 Task: Find connections with filter location Primero de Enero with filter topic #lifecoach with filter profile language German with filter current company HackerRank with filter school MKSSS Cummins College of Engineering for Women with filter industry Footwear Manufacturing with filter service category Social Media Marketing with filter keywords title Secretary
Action: Mouse moved to (561, 70)
Screenshot: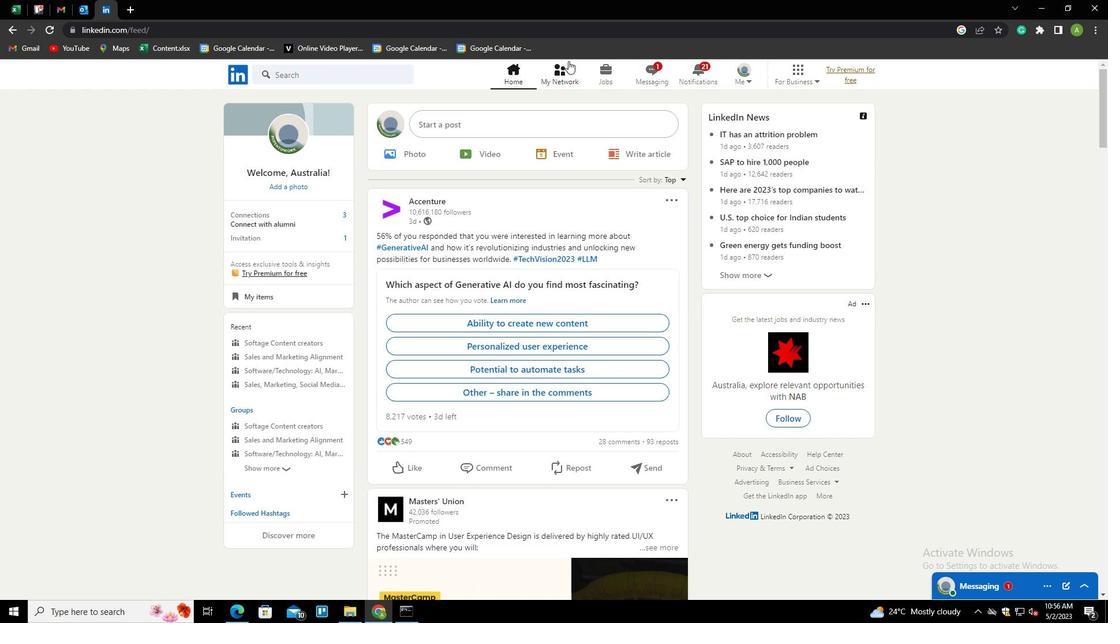 
Action: Mouse pressed left at (561, 70)
Screenshot: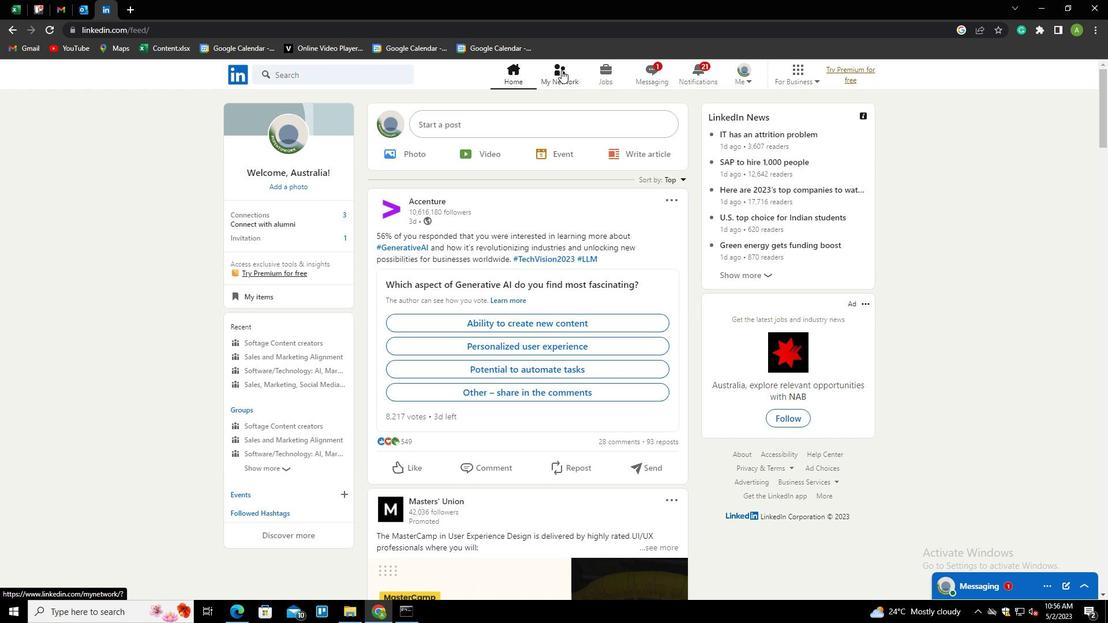 
Action: Mouse moved to (264, 138)
Screenshot: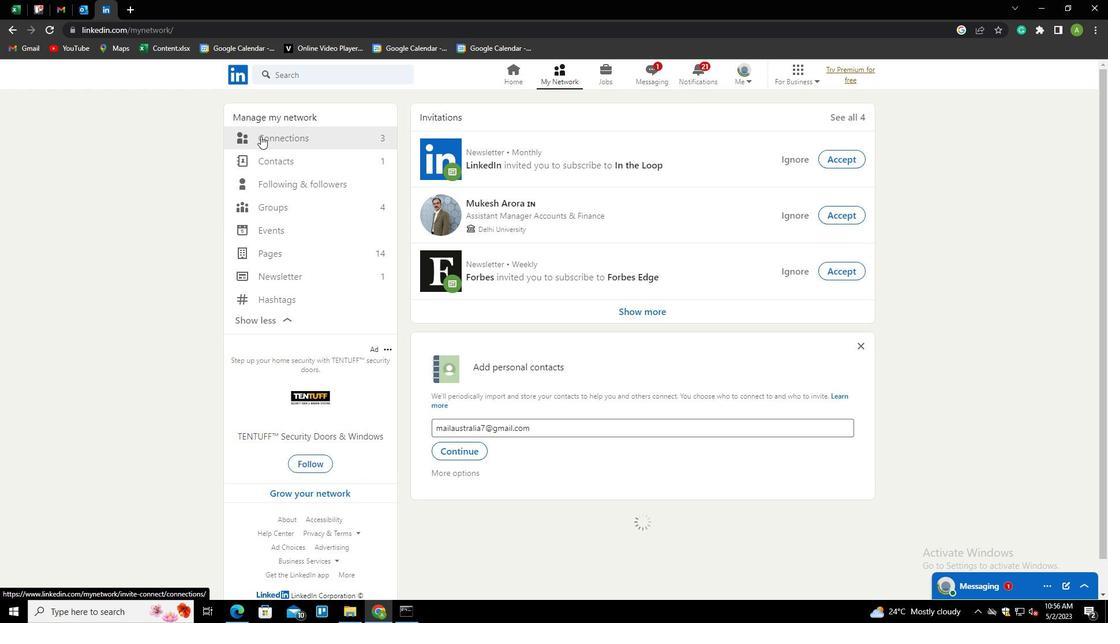 
Action: Mouse pressed left at (264, 138)
Screenshot: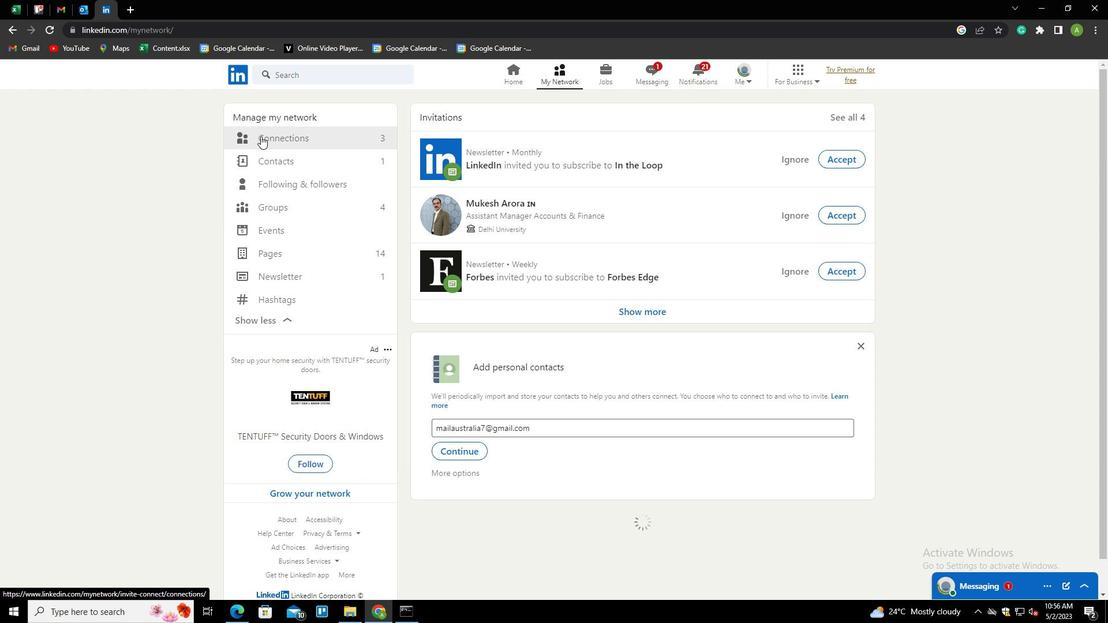
Action: Mouse moved to (621, 139)
Screenshot: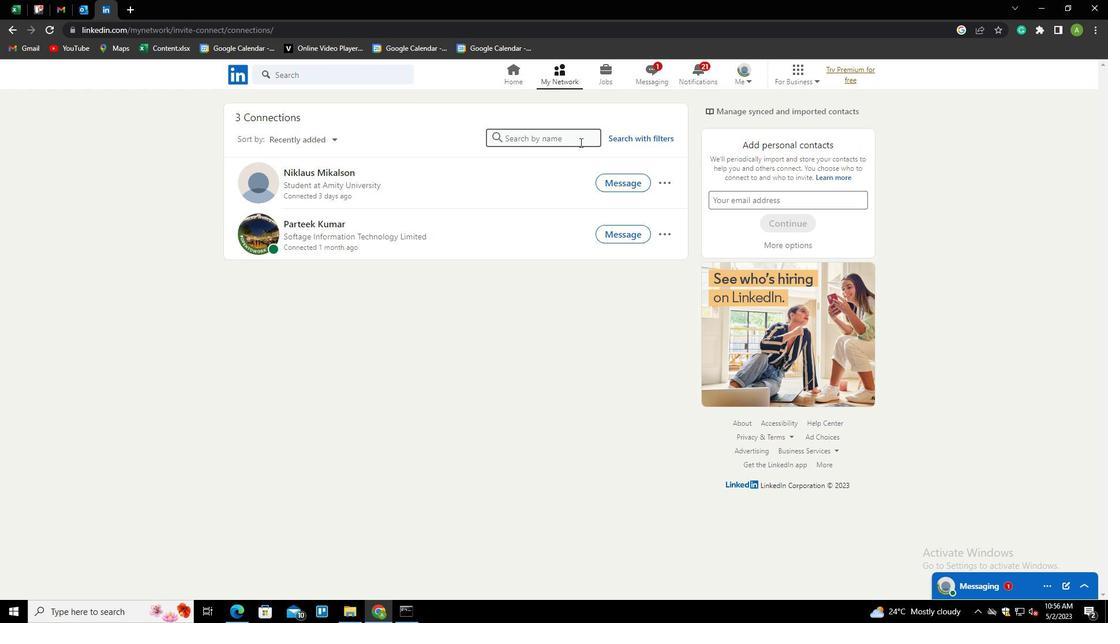 
Action: Mouse pressed left at (621, 139)
Screenshot: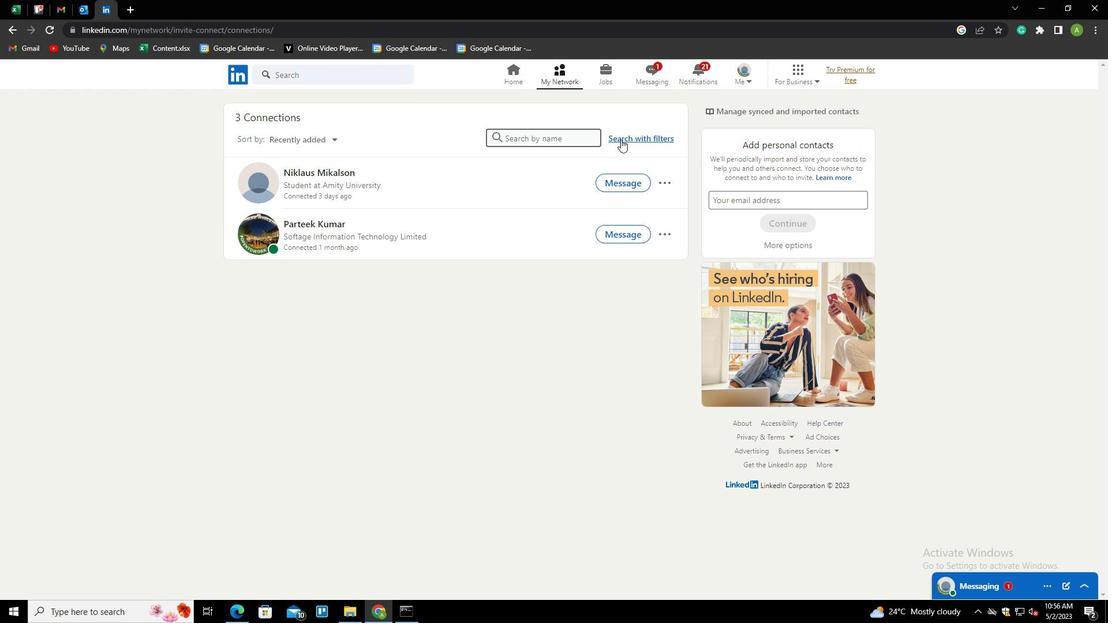 
Action: Mouse moved to (590, 104)
Screenshot: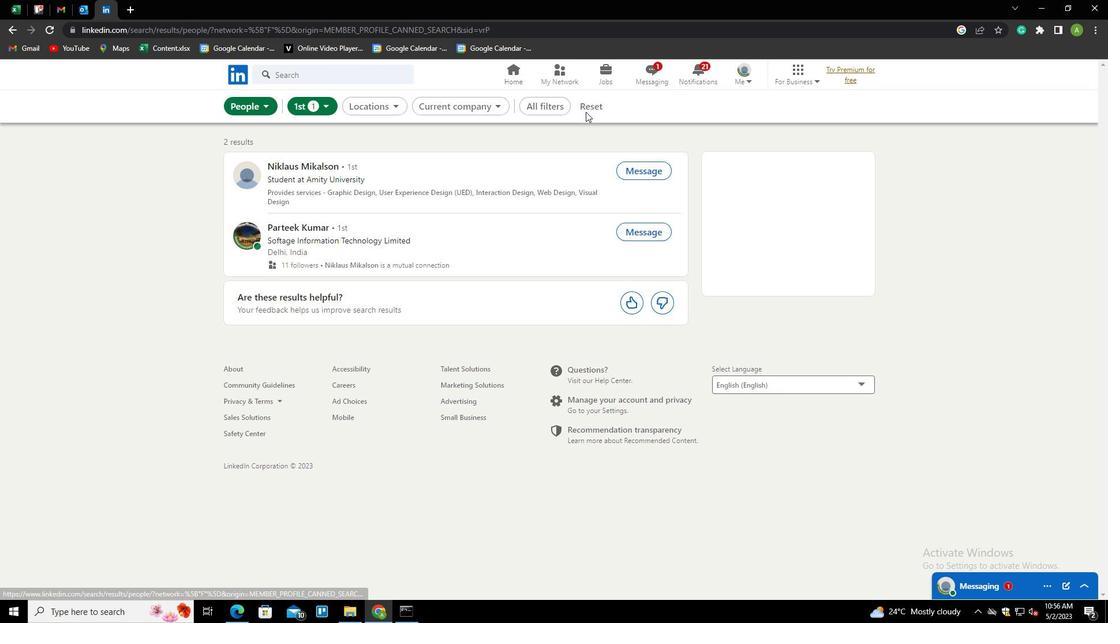 
Action: Mouse pressed left at (590, 104)
Screenshot: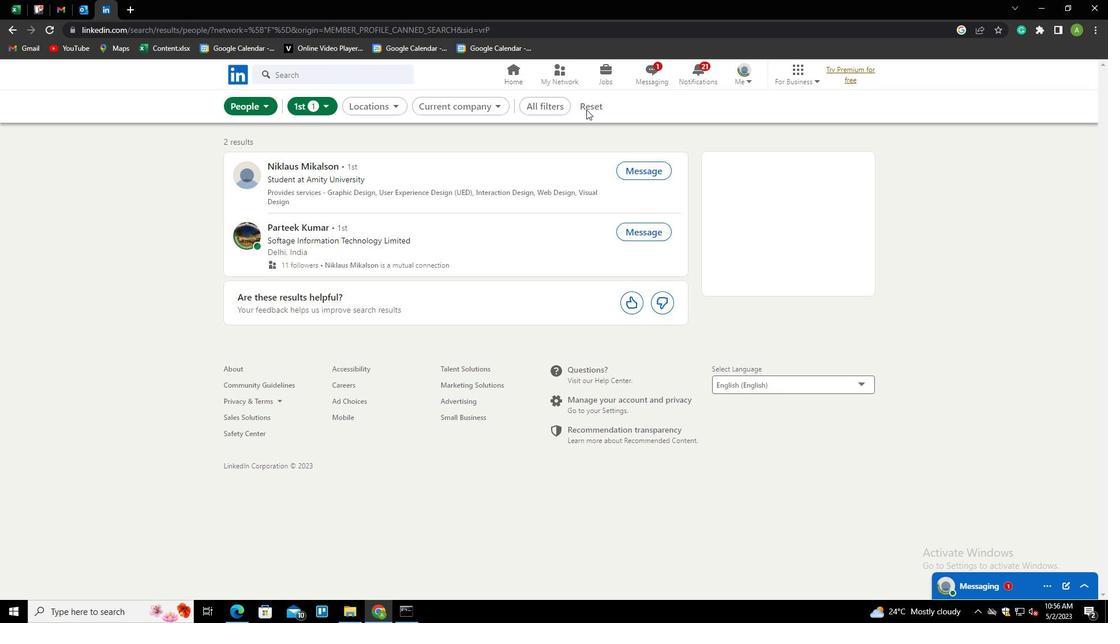 
Action: Mouse moved to (569, 105)
Screenshot: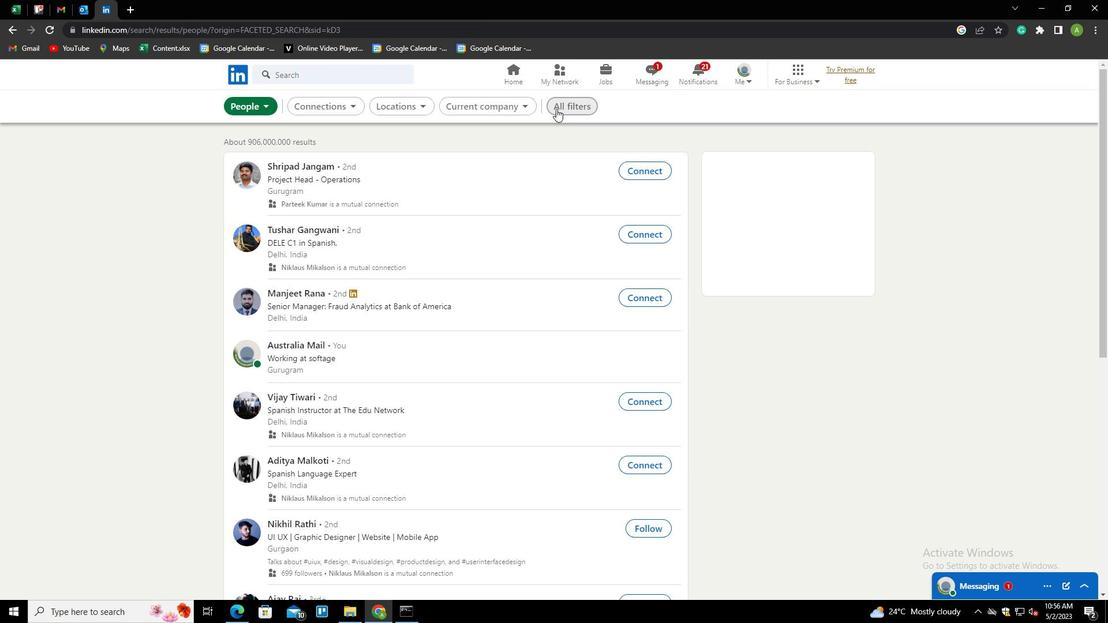 
Action: Mouse pressed left at (569, 105)
Screenshot: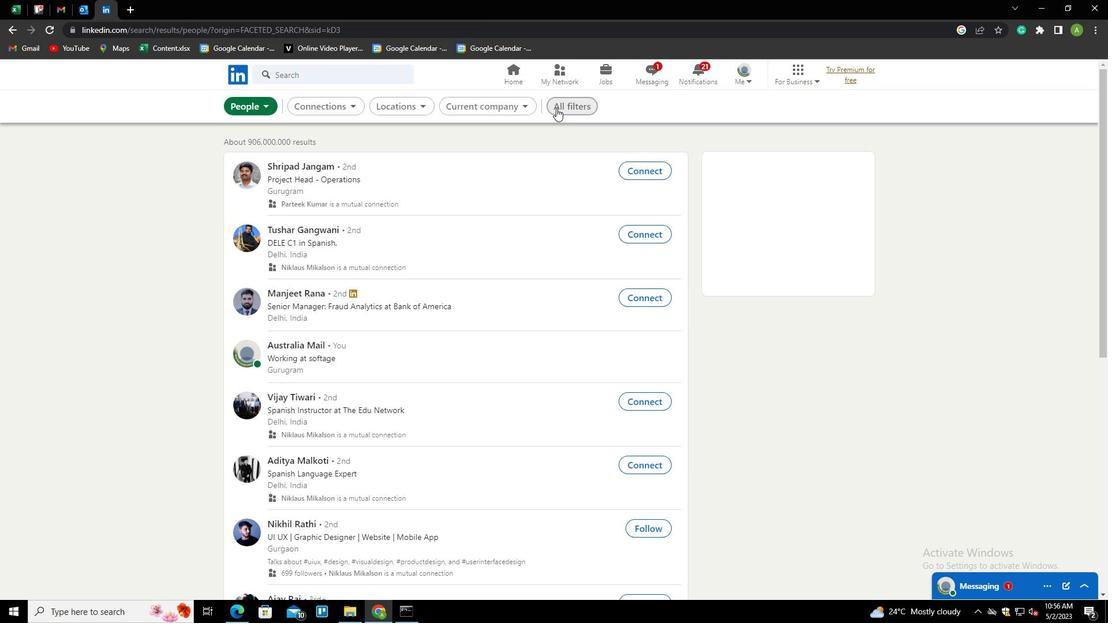 
Action: Mouse moved to (984, 308)
Screenshot: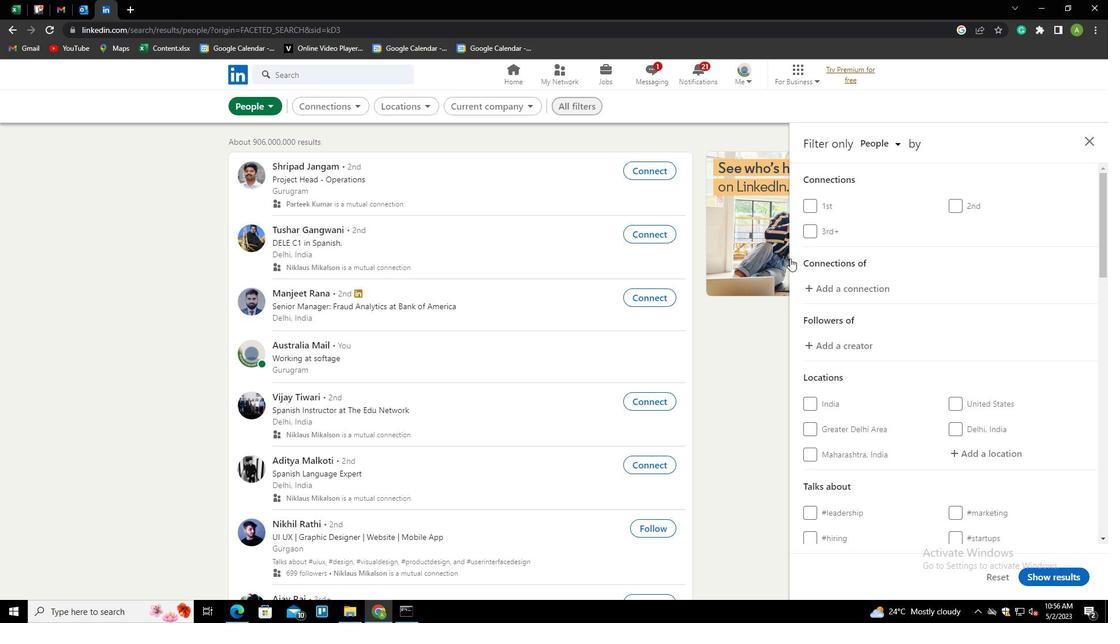 
Action: Mouse scrolled (984, 307) with delta (0, 0)
Screenshot: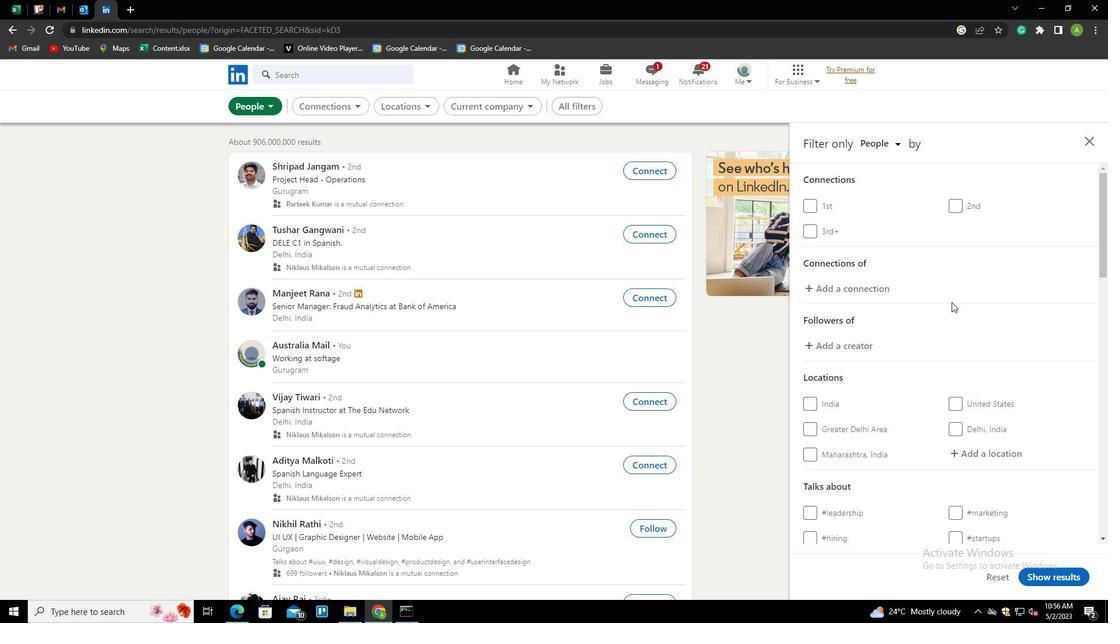 
Action: Mouse moved to (984, 308)
Screenshot: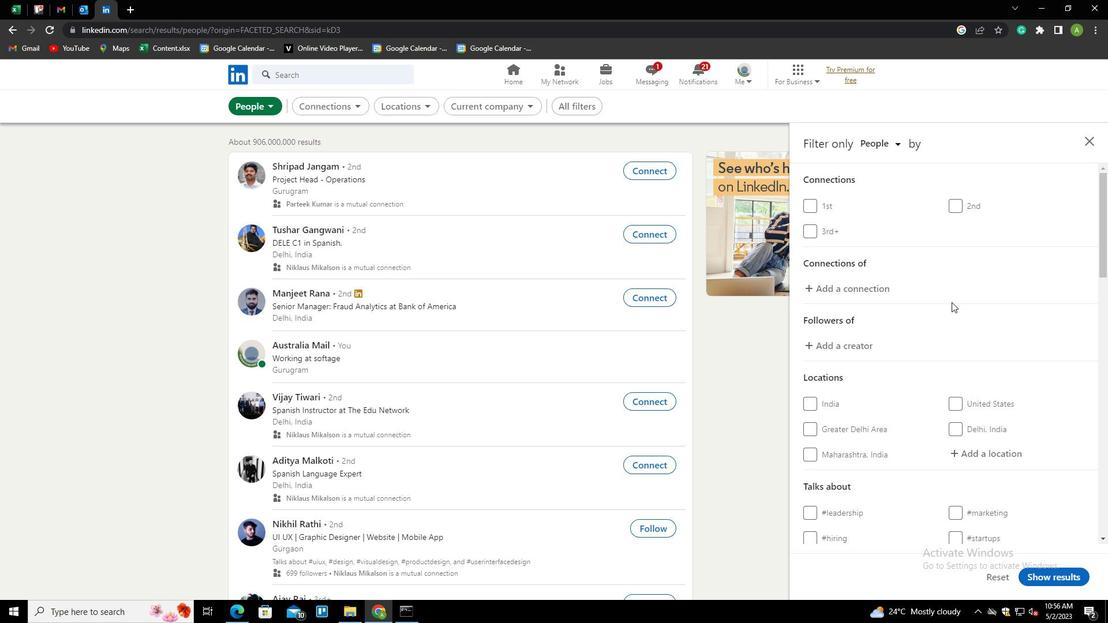 
Action: Mouse scrolled (984, 307) with delta (0, 0)
Screenshot: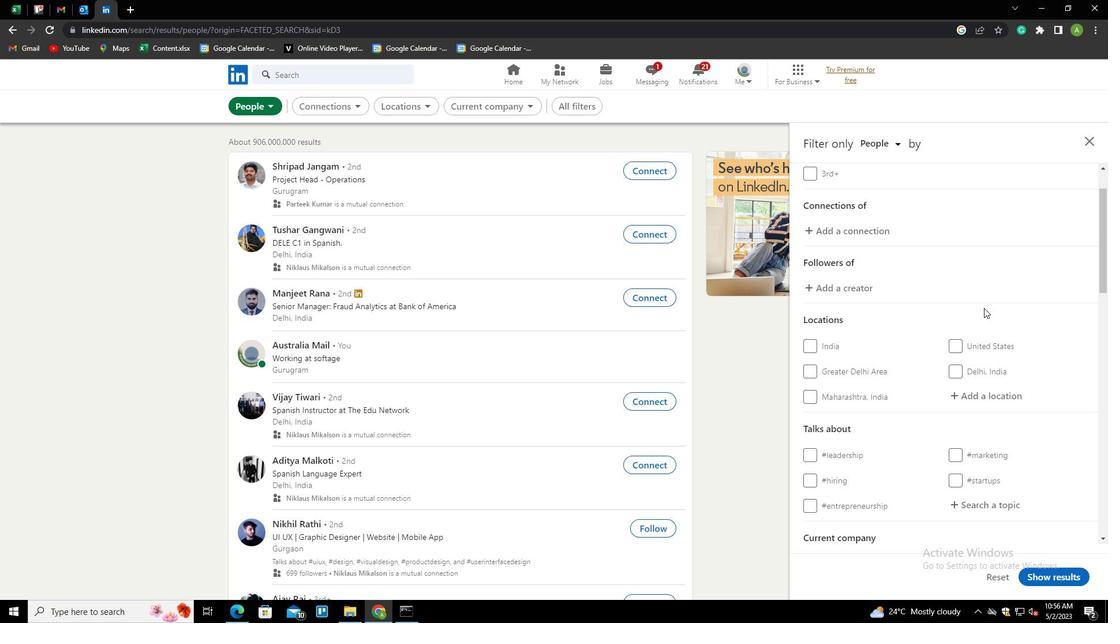 
Action: Mouse moved to (977, 343)
Screenshot: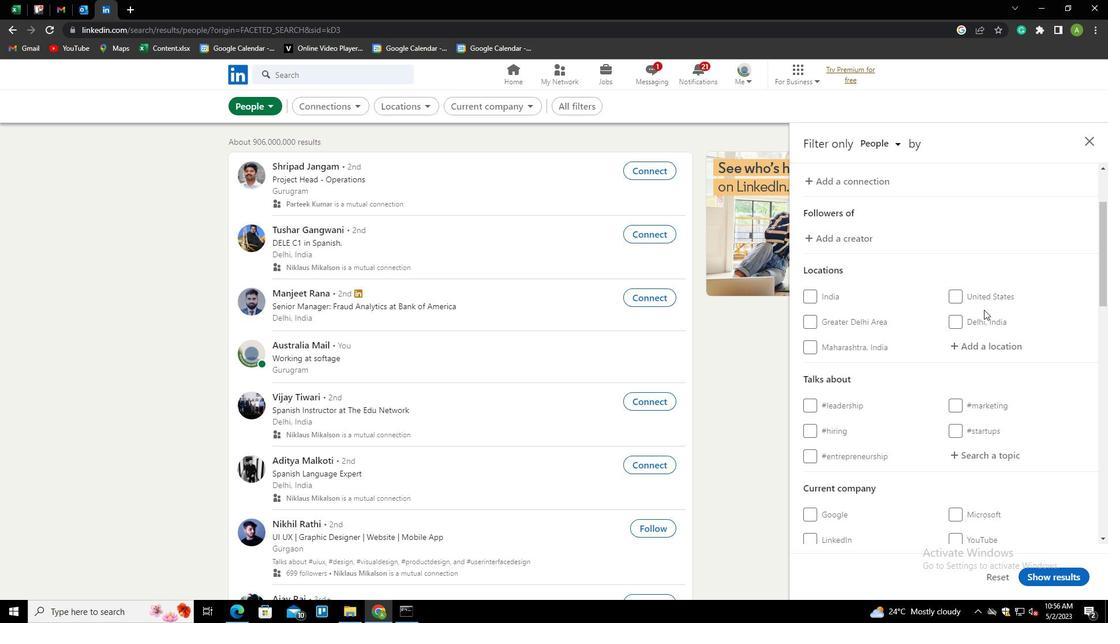 
Action: Mouse pressed left at (977, 343)
Screenshot: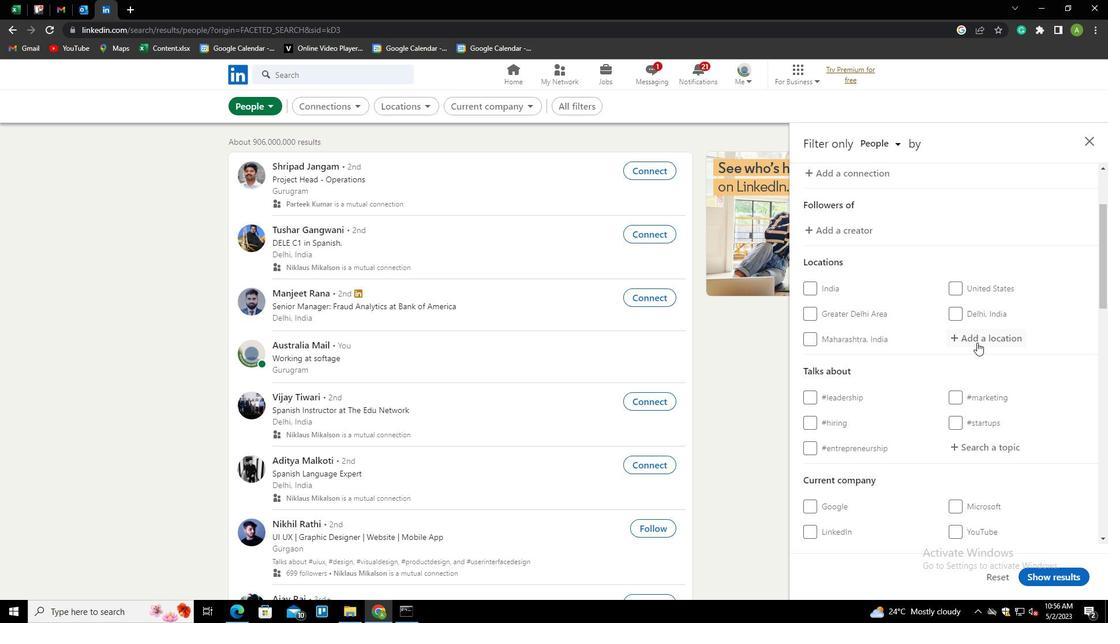 
Action: Mouse moved to (985, 339)
Screenshot: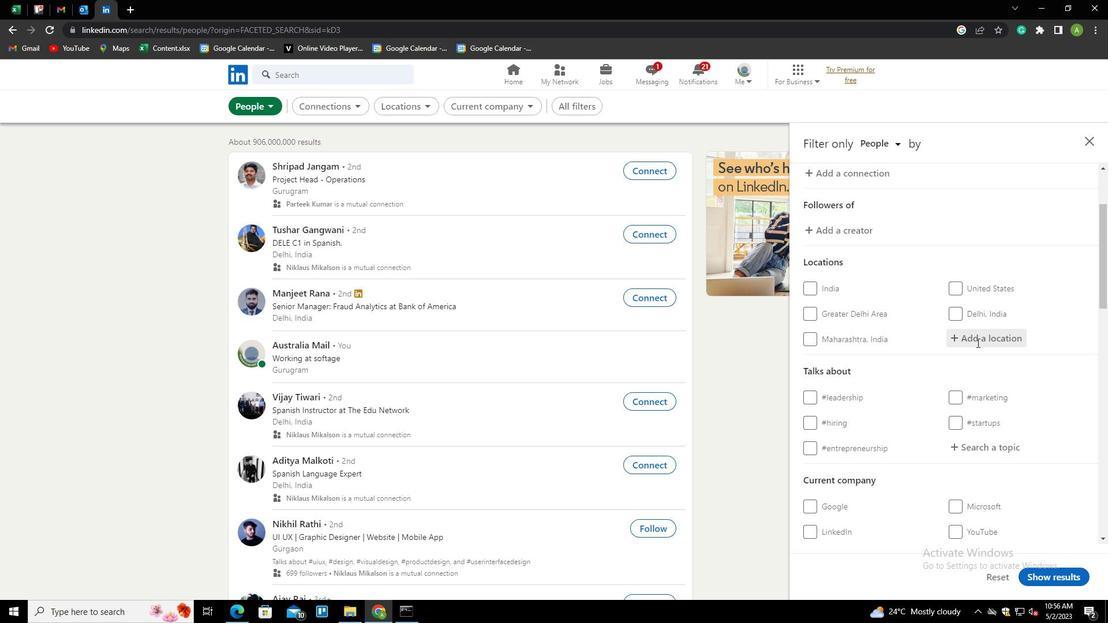 
Action: Mouse pressed left at (985, 339)
Screenshot: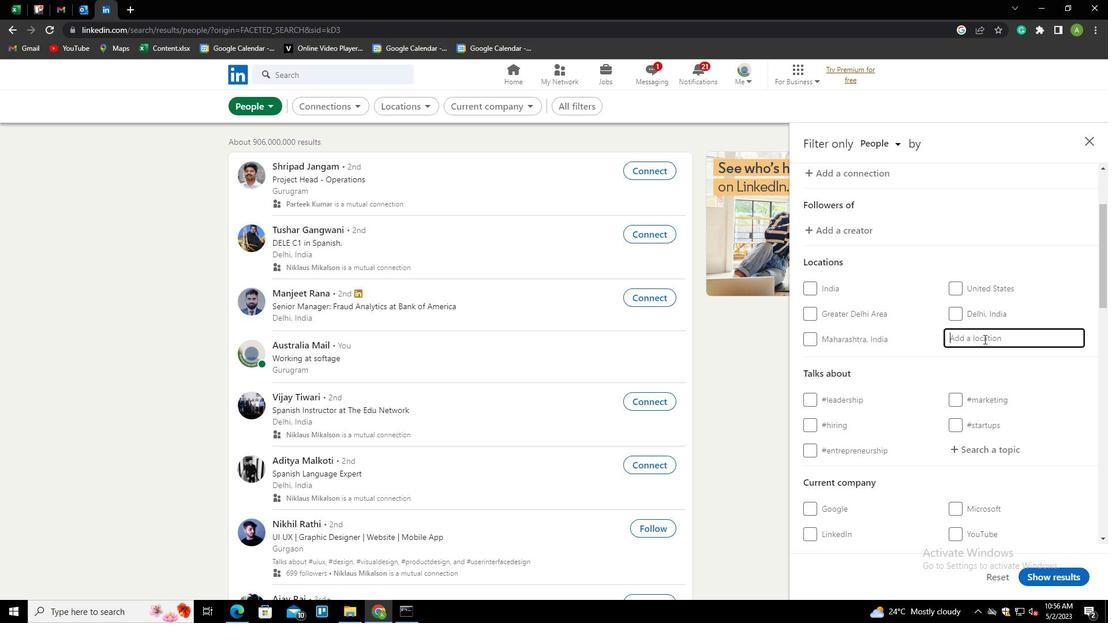 
Action: Key pressed <Key.shift>PRIMERIO<Key.backspace><Key.backspace>O<Key.down><Key.enter>
Screenshot: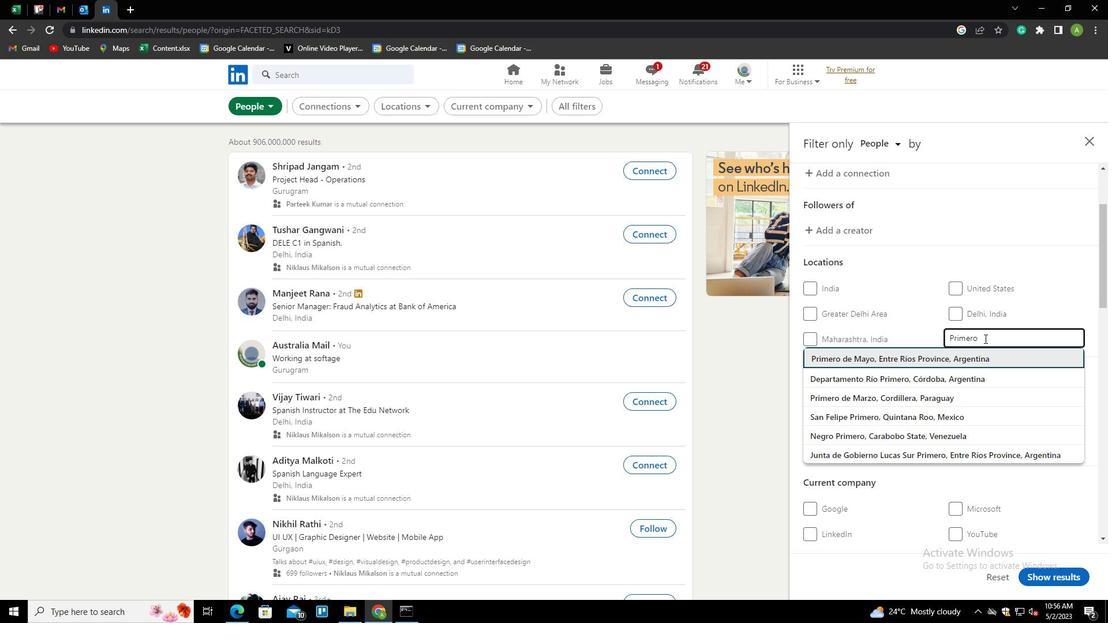 
Action: Mouse scrolled (985, 338) with delta (0, 0)
Screenshot: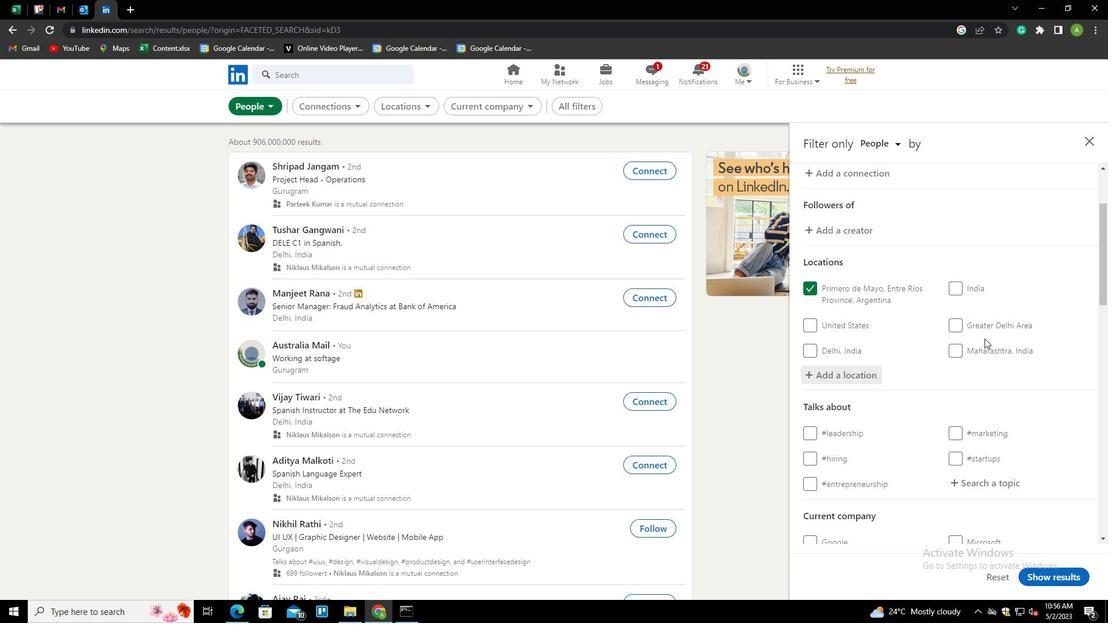 
Action: Mouse scrolled (985, 338) with delta (0, 0)
Screenshot: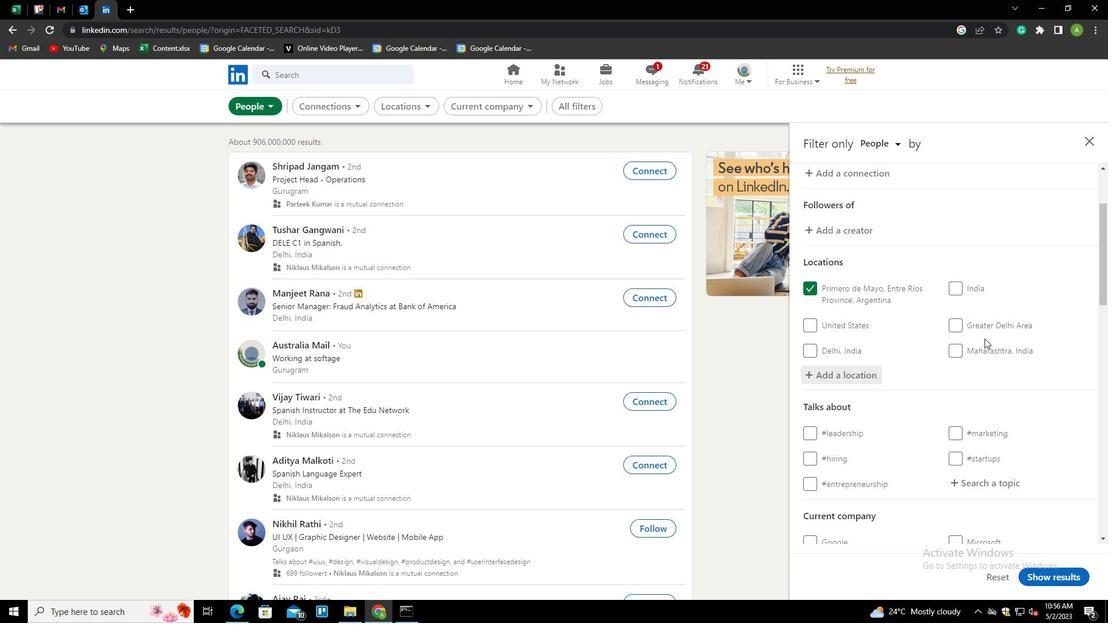 
Action: Mouse scrolled (985, 338) with delta (0, 0)
Screenshot: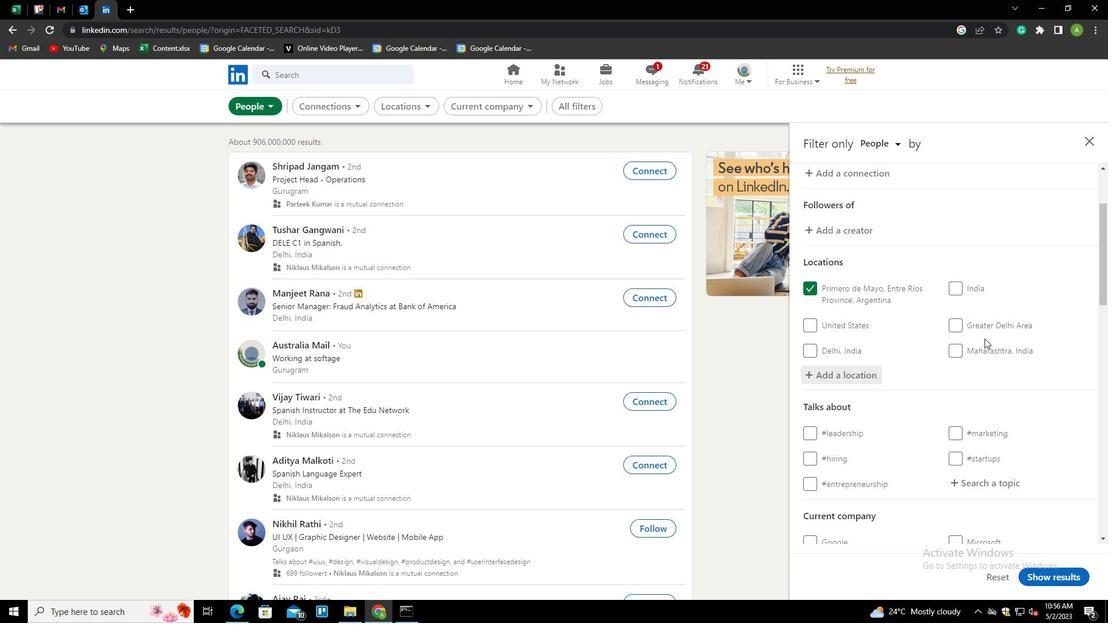
Action: Mouse scrolled (985, 338) with delta (0, 0)
Screenshot: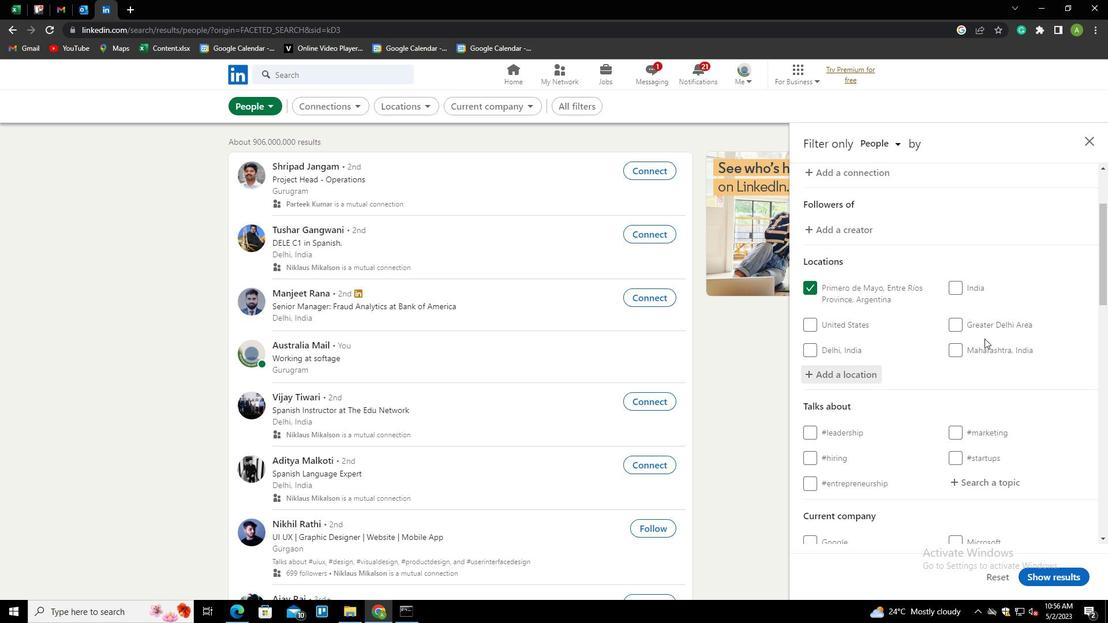 
Action: Mouse moved to (978, 241)
Screenshot: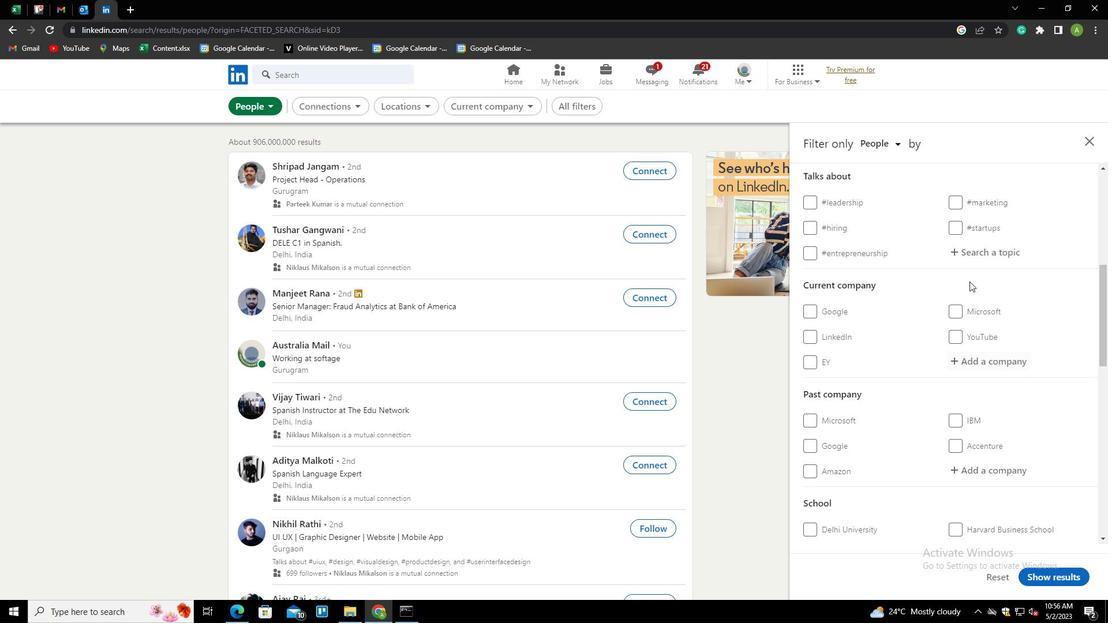 
Action: Mouse pressed left at (978, 241)
Screenshot: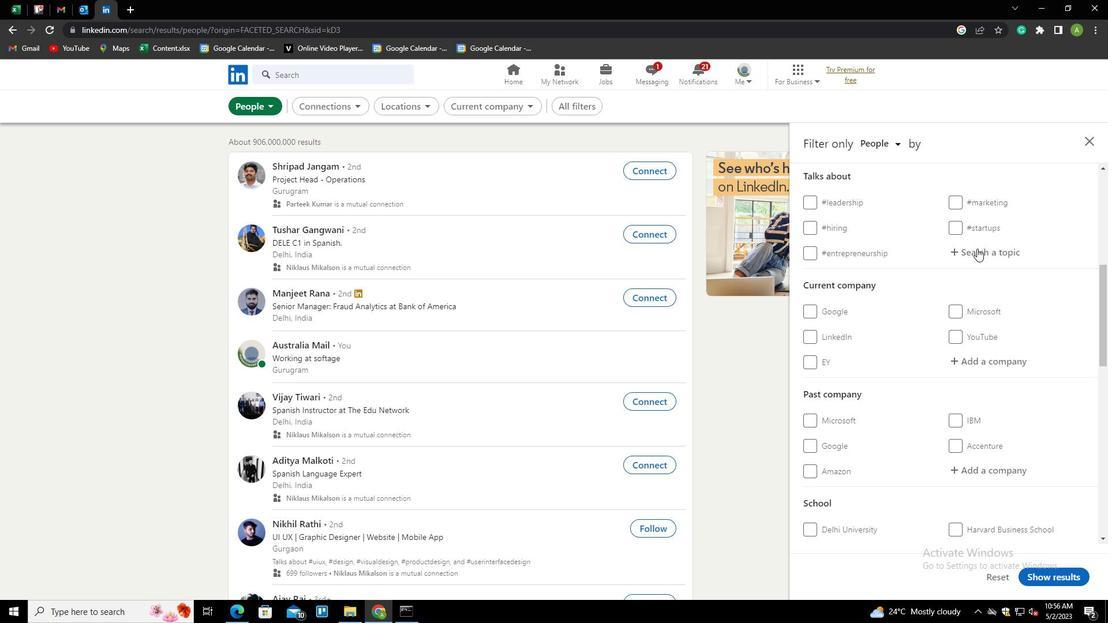 
Action: Mouse moved to (978, 250)
Screenshot: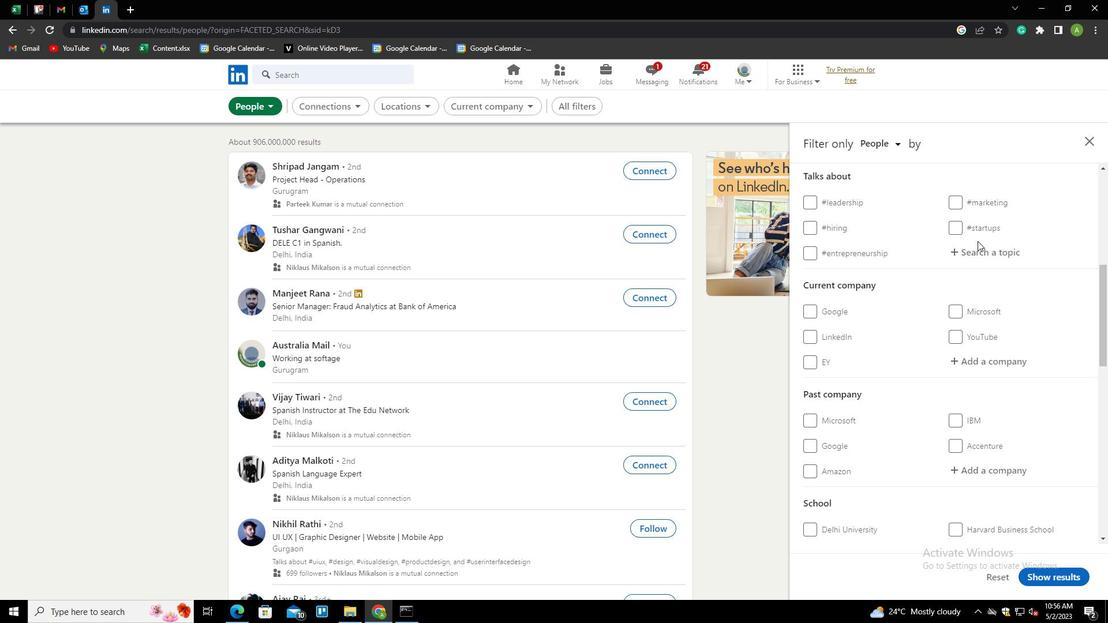 
Action: Mouse pressed left at (978, 250)
Screenshot: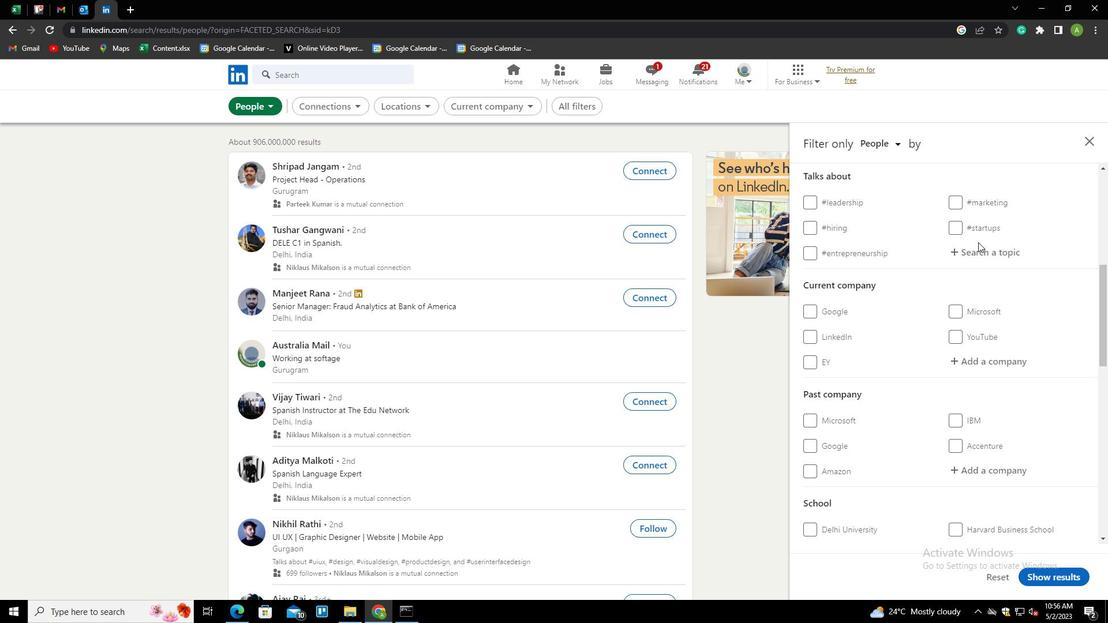 
Action: Key pressed LIFECOACH<Key.down><Key.enter>
Screenshot: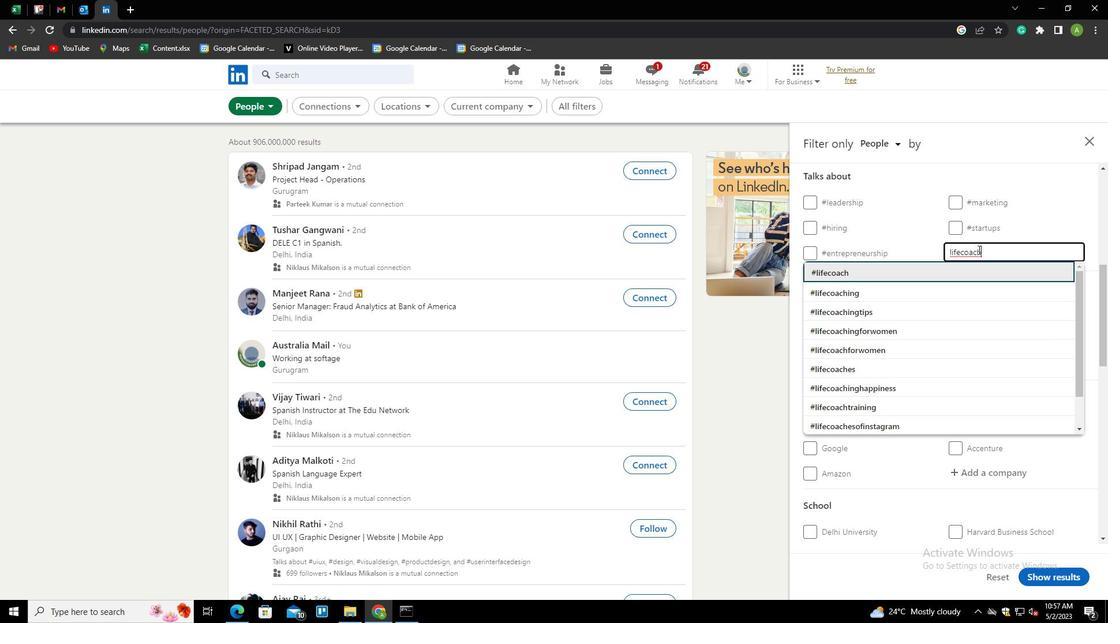 
Action: Mouse scrolled (978, 249) with delta (0, 0)
Screenshot: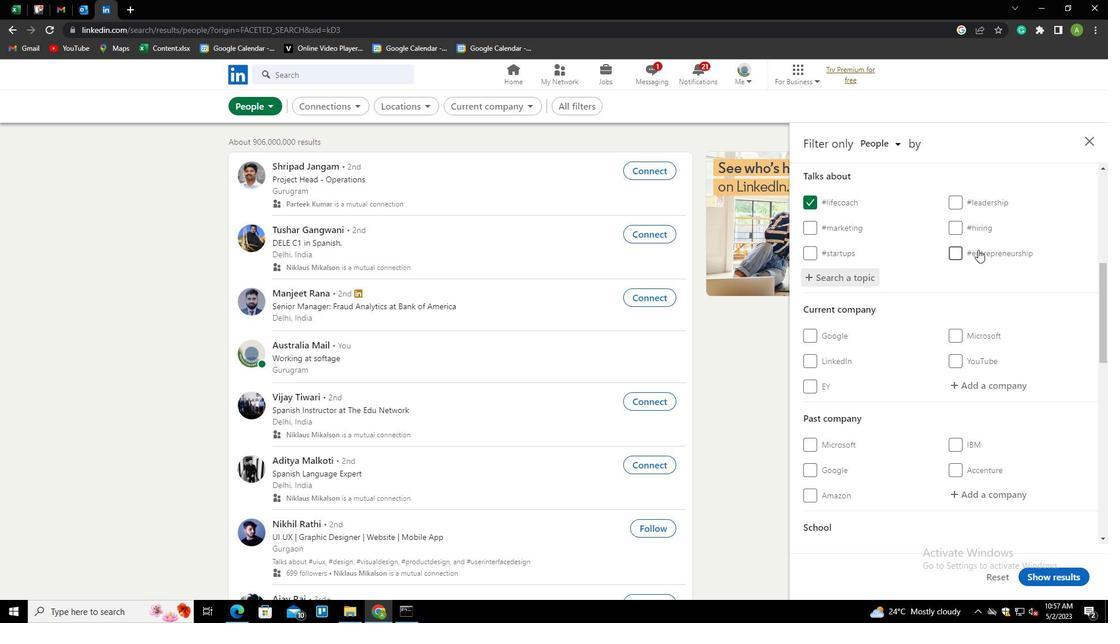 
Action: Mouse scrolled (978, 249) with delta (0, 0)
Screenshot: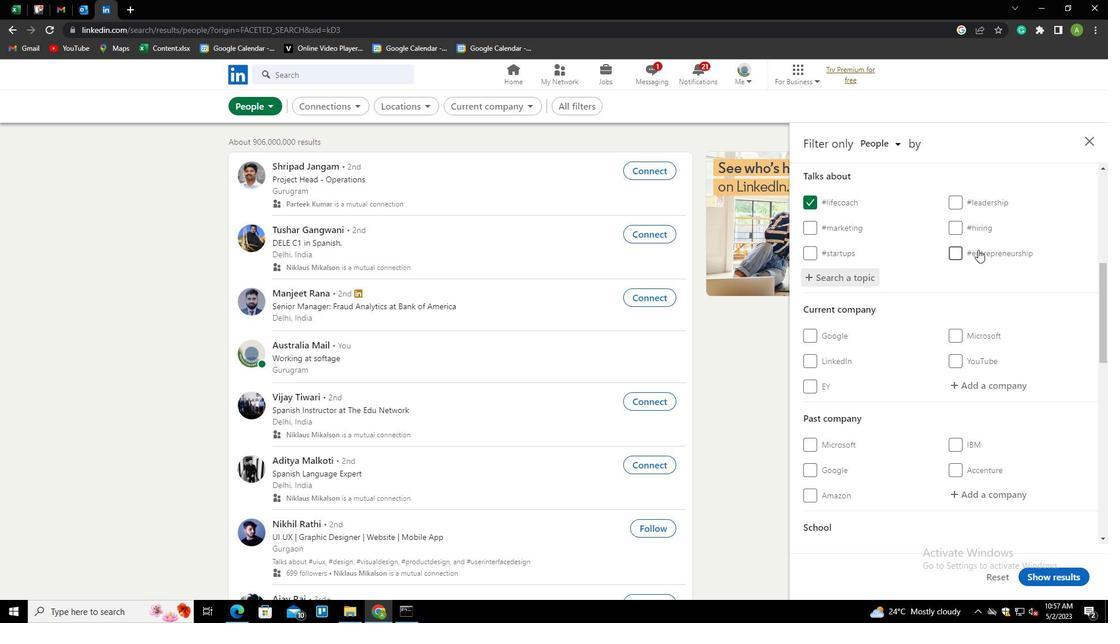 
Action: Mouse scrolled (978, 249) with delta (0, 0)
Screenshot: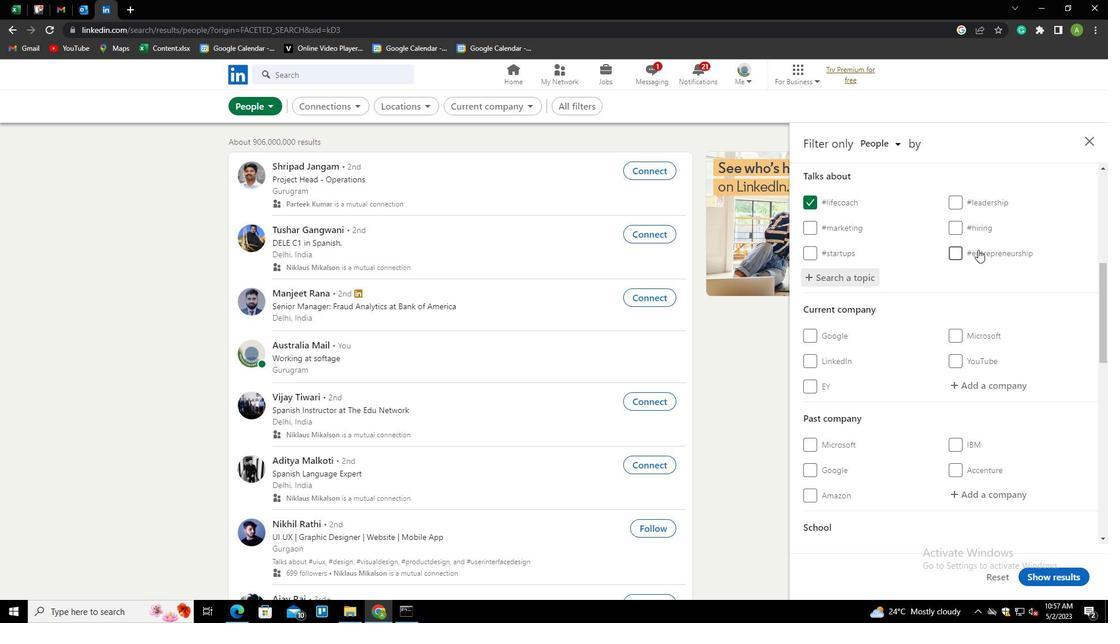 
Action: Mouse scrolled (978, 249) with delta (0, 0)
Screenshot: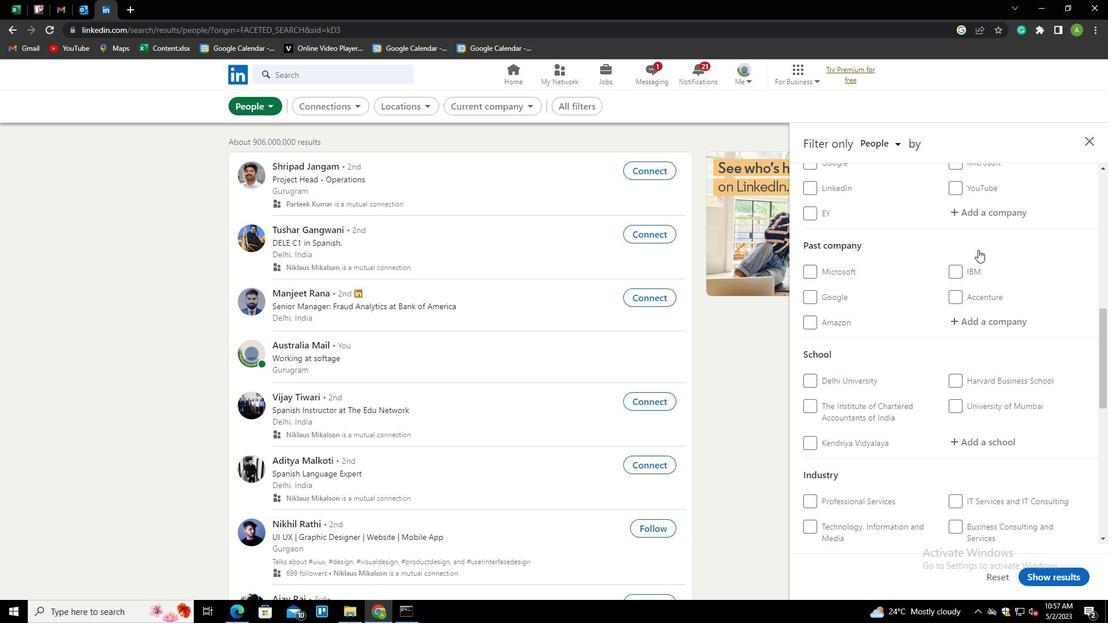 
Action: Mouse scrolled (978, 249) with delta (0, 0)
Screenshot: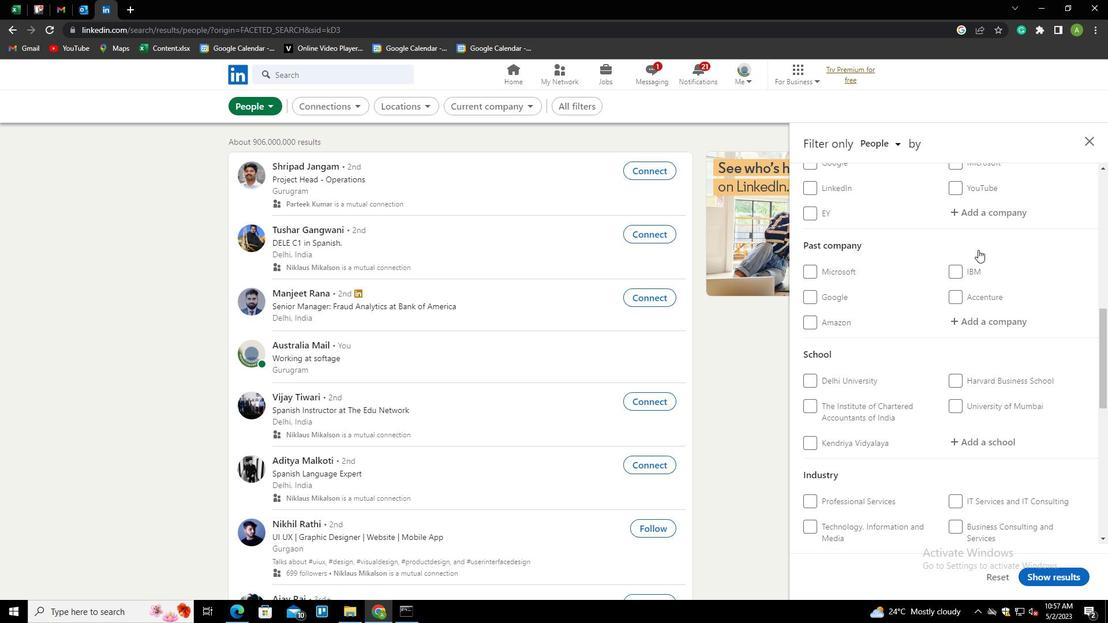 
Action: Mouse scrolled (978, 249) with delta (0, 0)
Screenshot: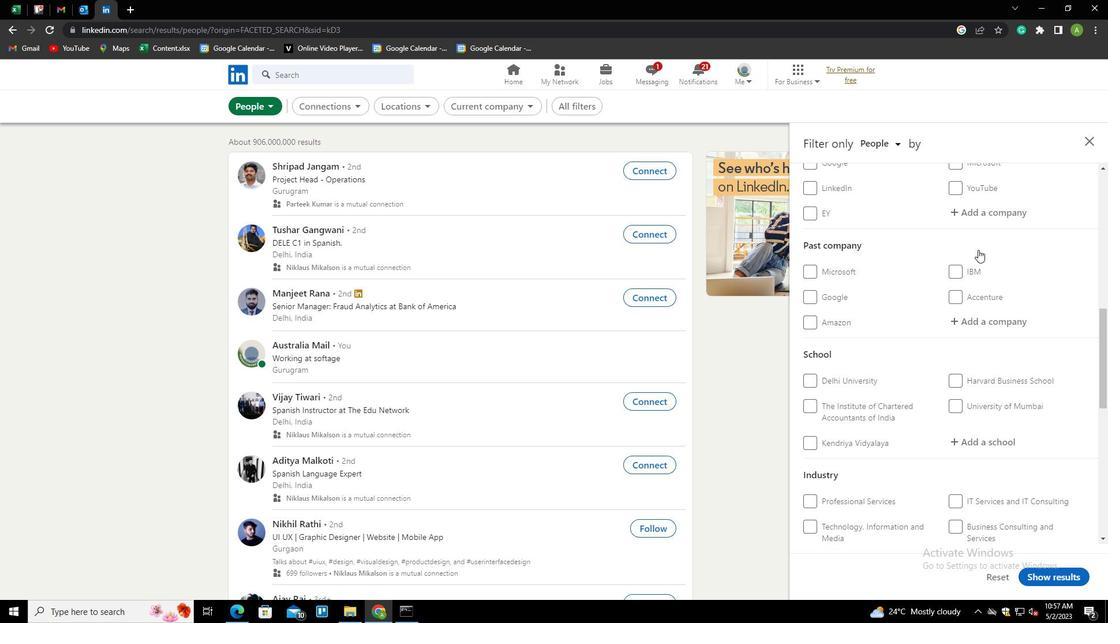 
Action: Mouse scrolled (978, 249) with delta (0, 0)
Screenshot: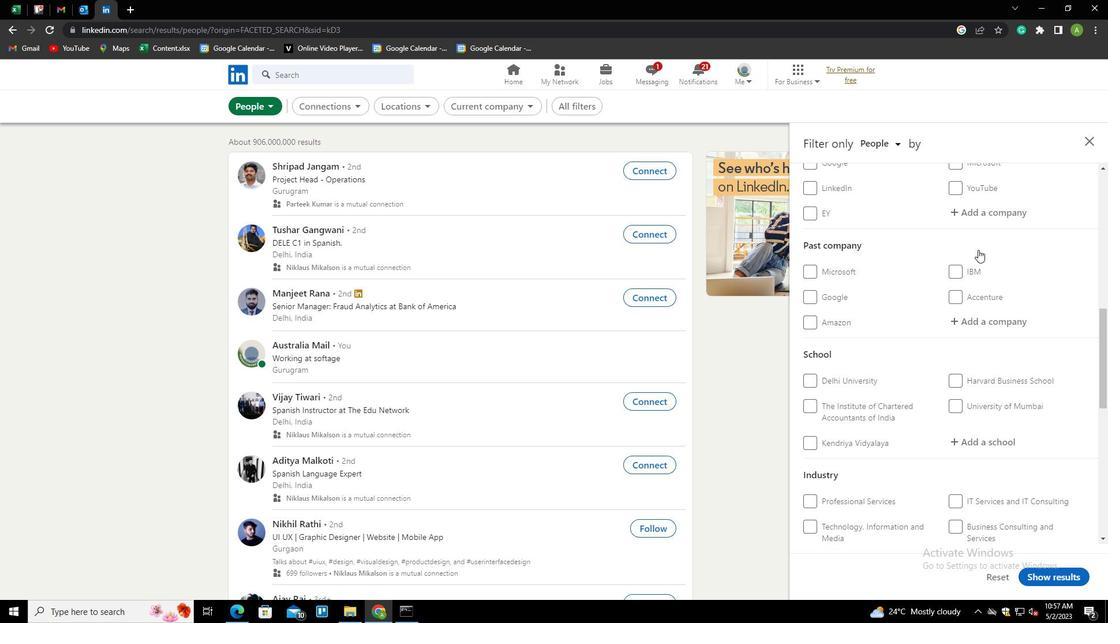 
Action: Mouse scrolled (978, 249) with delta (0, 0)
Screenshot: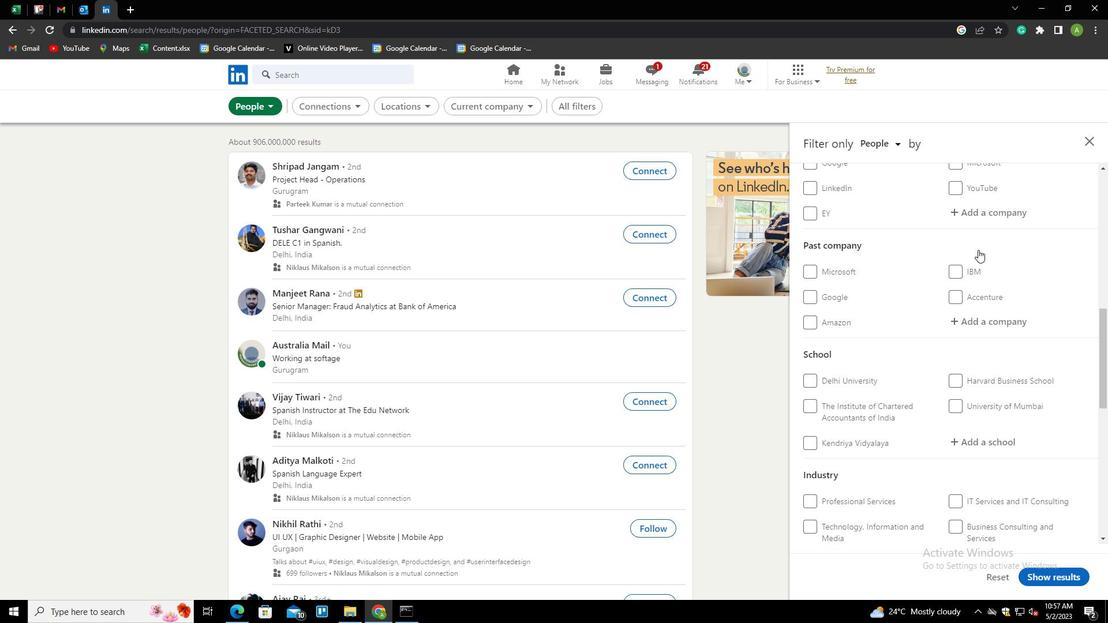 
Action: Mouse moved to (831, 399)
Screenshot: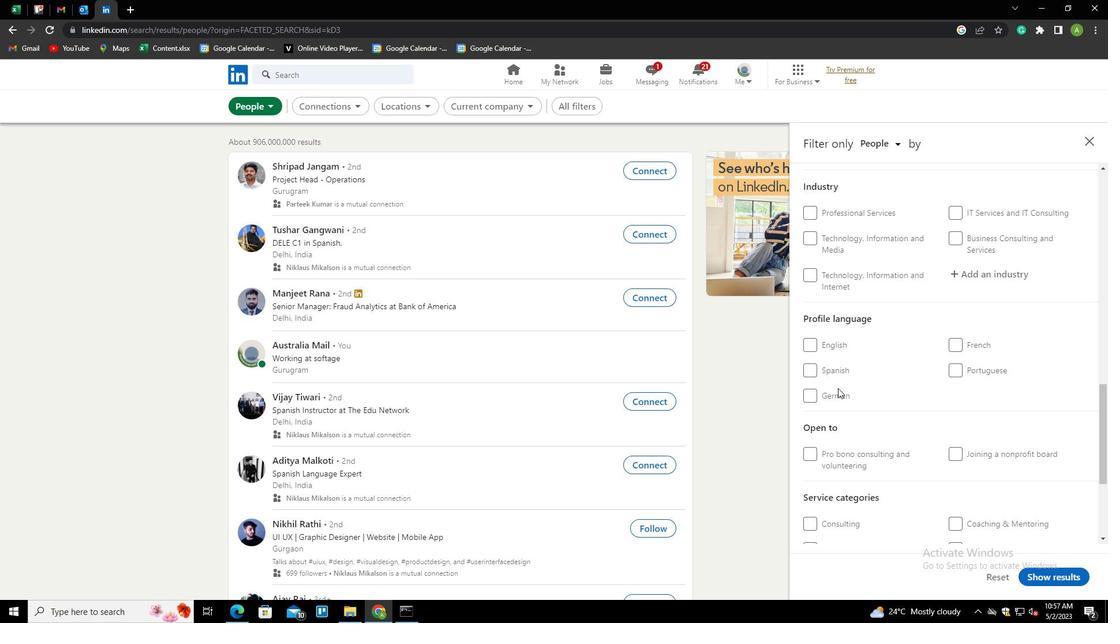 
Action: Mouse pressed left at (831, 399)
Screenshot: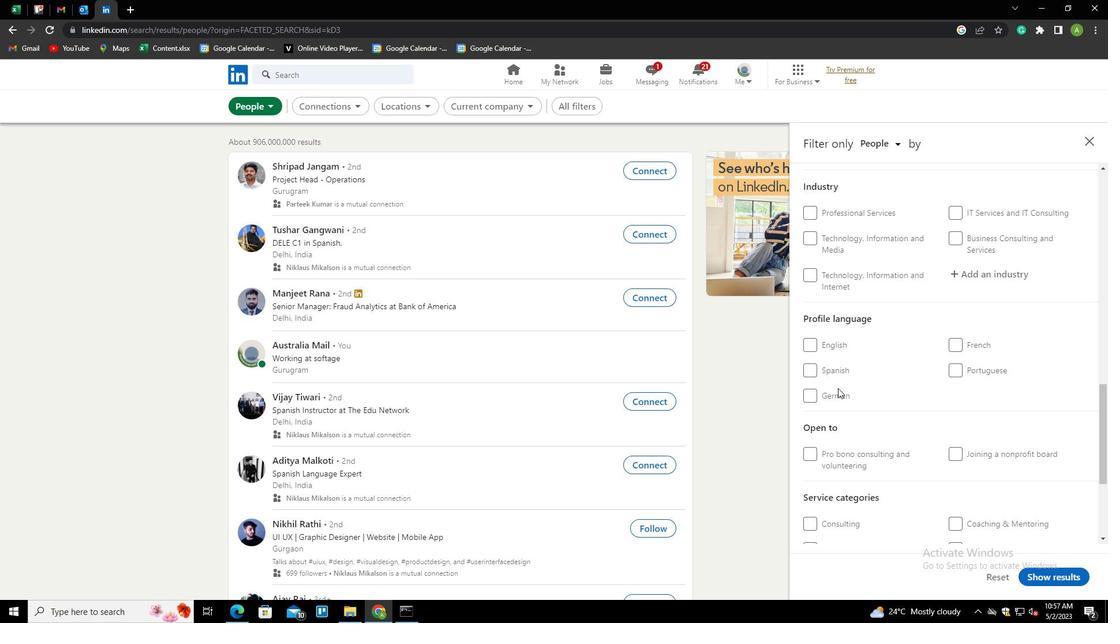 
Action: Mouse moved to (1028, 379)
Screenshot: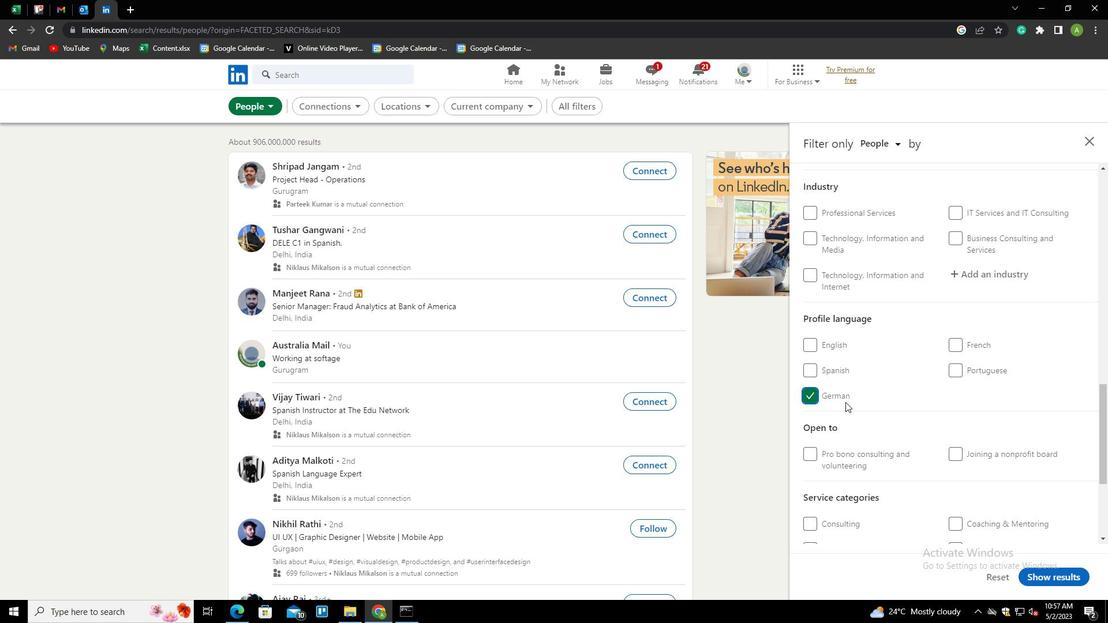 
Action: Mouse scrolled (1028, 380) with delta (0, 0)
Screenshot: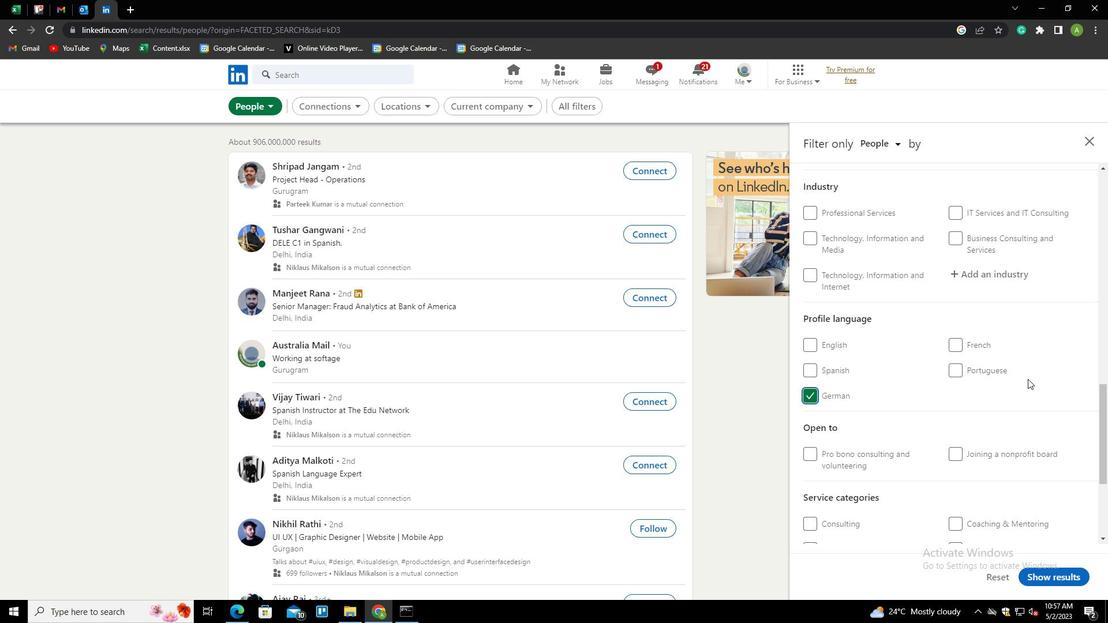 
Action: Mouse scrolled (1028, 380) with delta (0, 0)
Screenshot: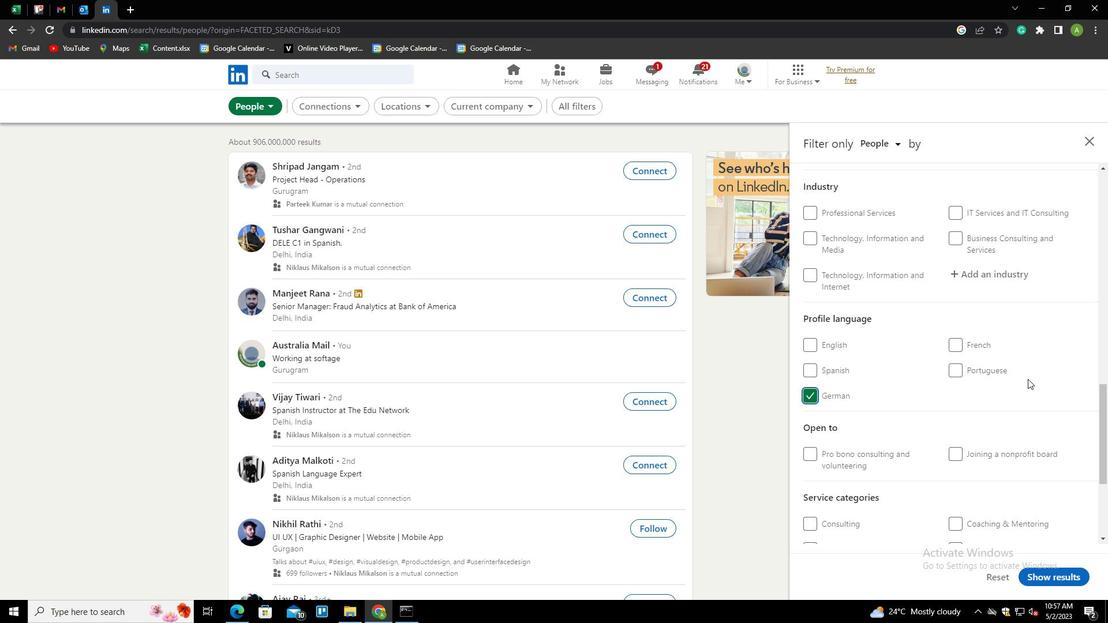 
Action: Mouse scrolled (1028, 380) with delta (0, 0)
Screenshot: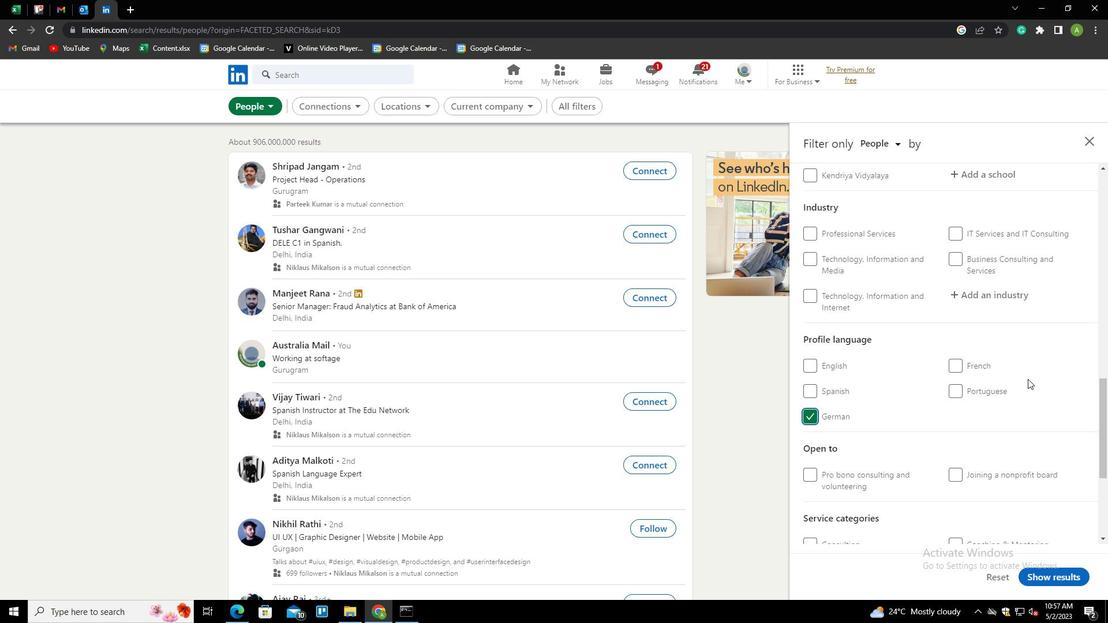 
Action: Mouse scrolled (1028, 380) with delta (0, 0)
Screenshot: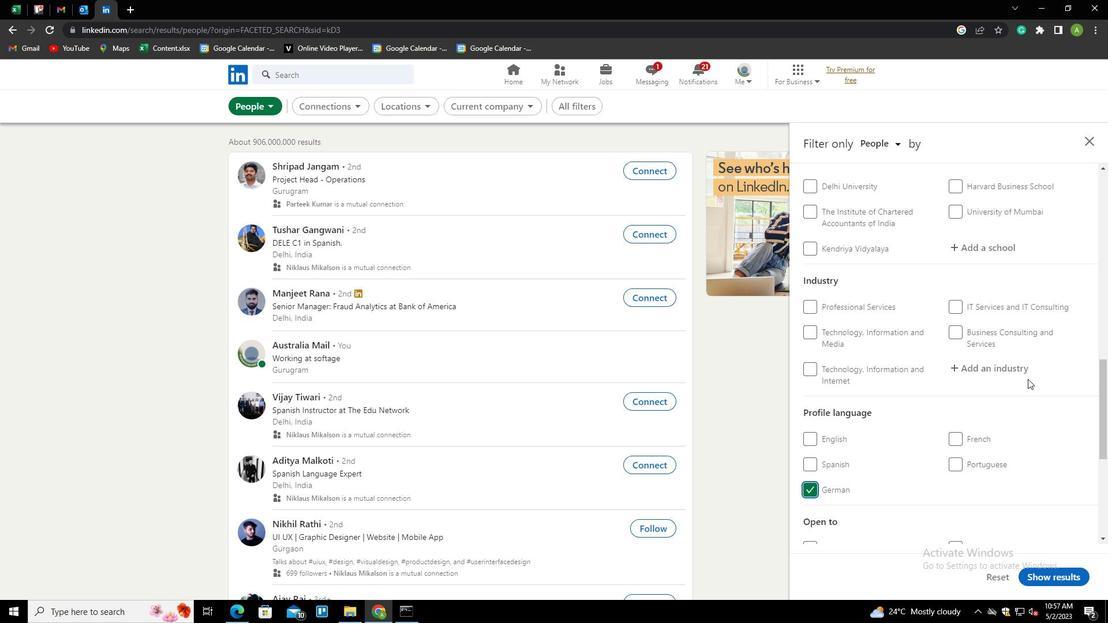 
Action: Mouse scrolled (1028, 380) with delta (0, 0)
Screenshot: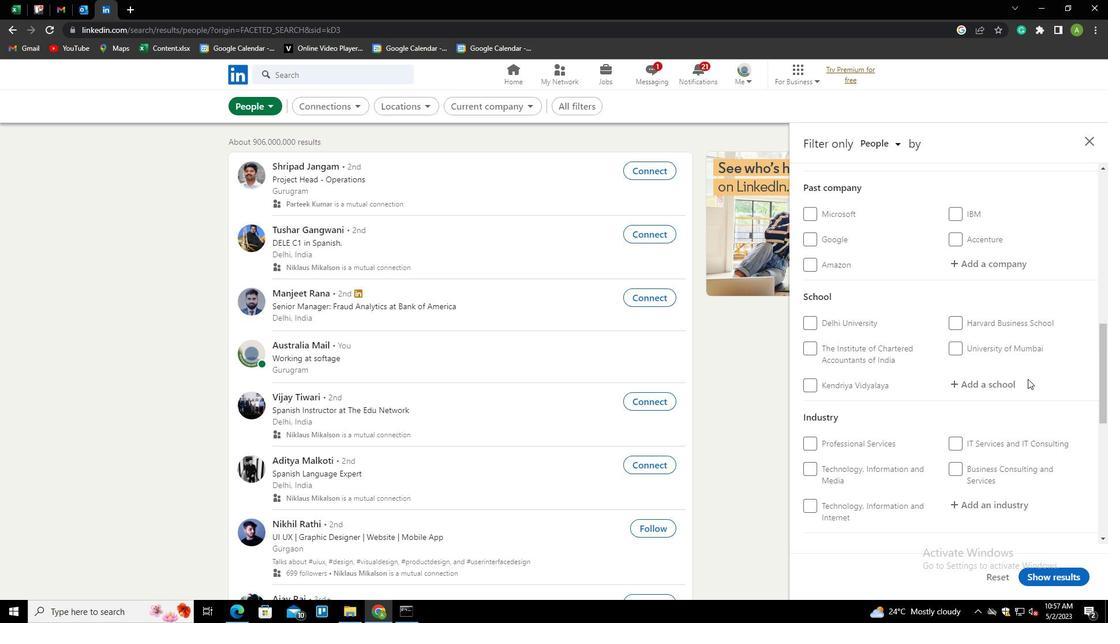 
Action: Mouse scrolled (1028, 380) with delta (0, 0)
Screenshot: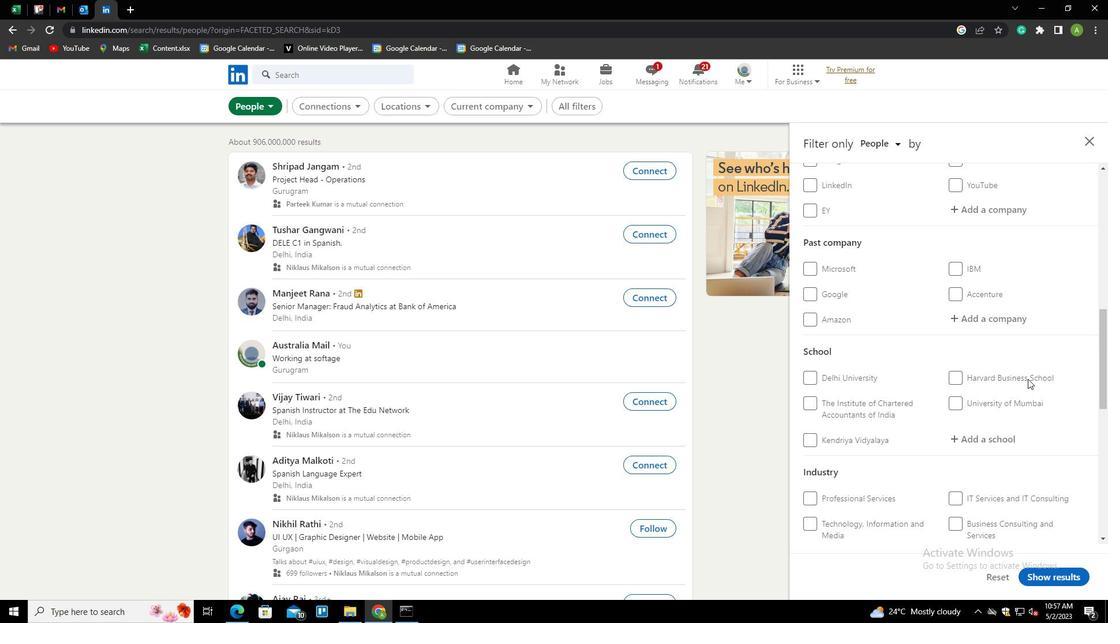 
Action: Mouse moved to (963, 269)
Screenshot: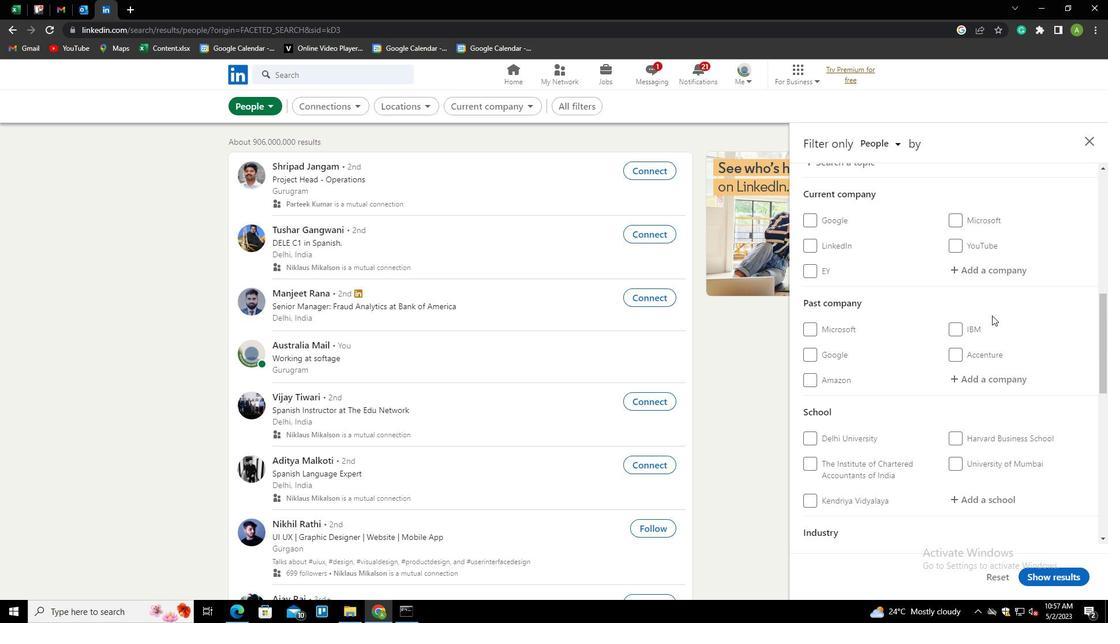 
Action: Mouse pressed left at (963, 269)
Screenshot: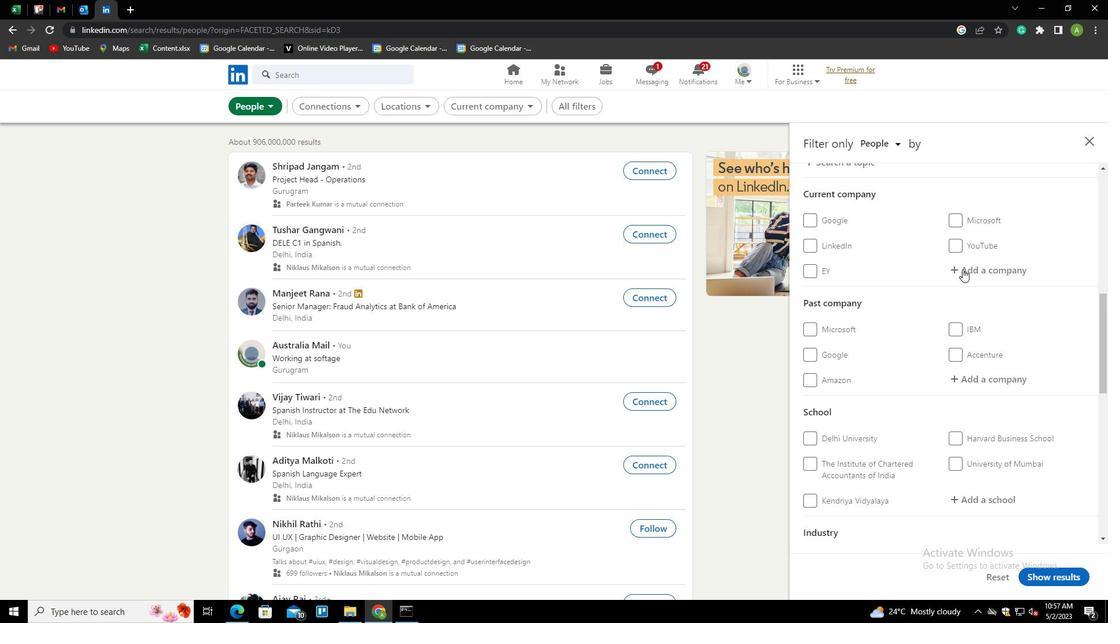 
Action: Mouse moved to (971, 269)
Screenshot: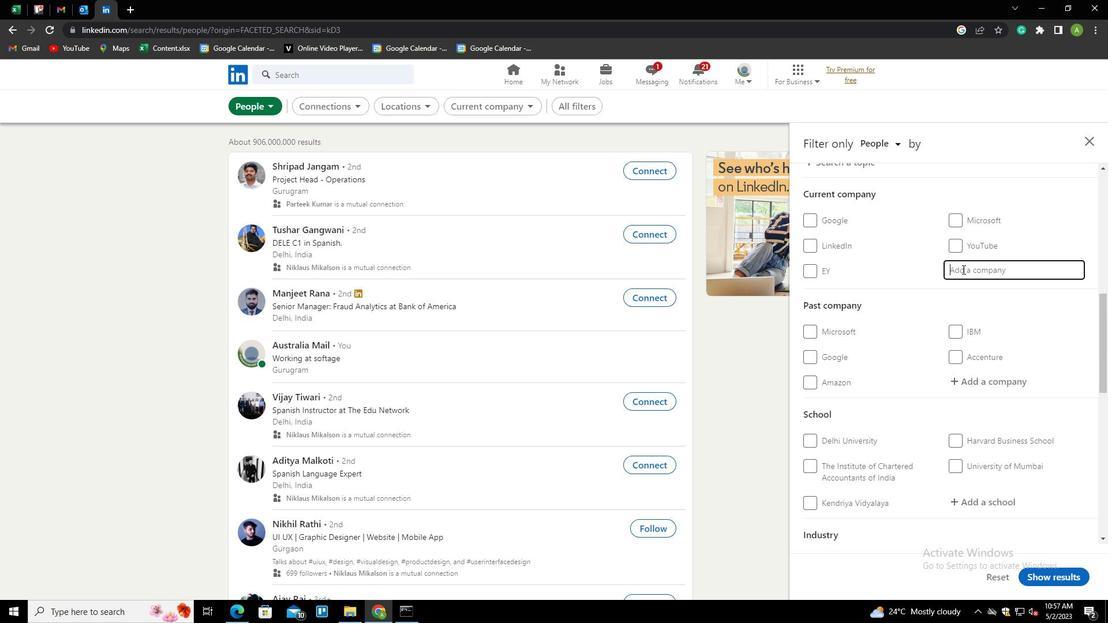 
Action: Mouse pressed left at (971, 269)
Screenshot: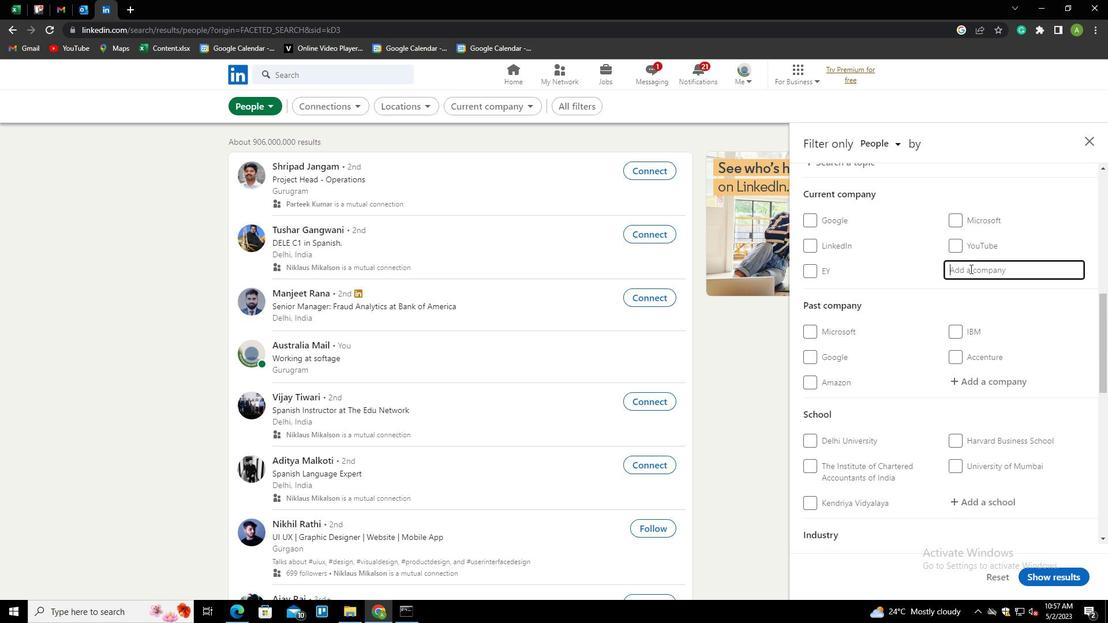 
Action: Key pressed <Key.shift>HACKER<Key.shift>RANK<Key.down><Key.enter>
Screenshot: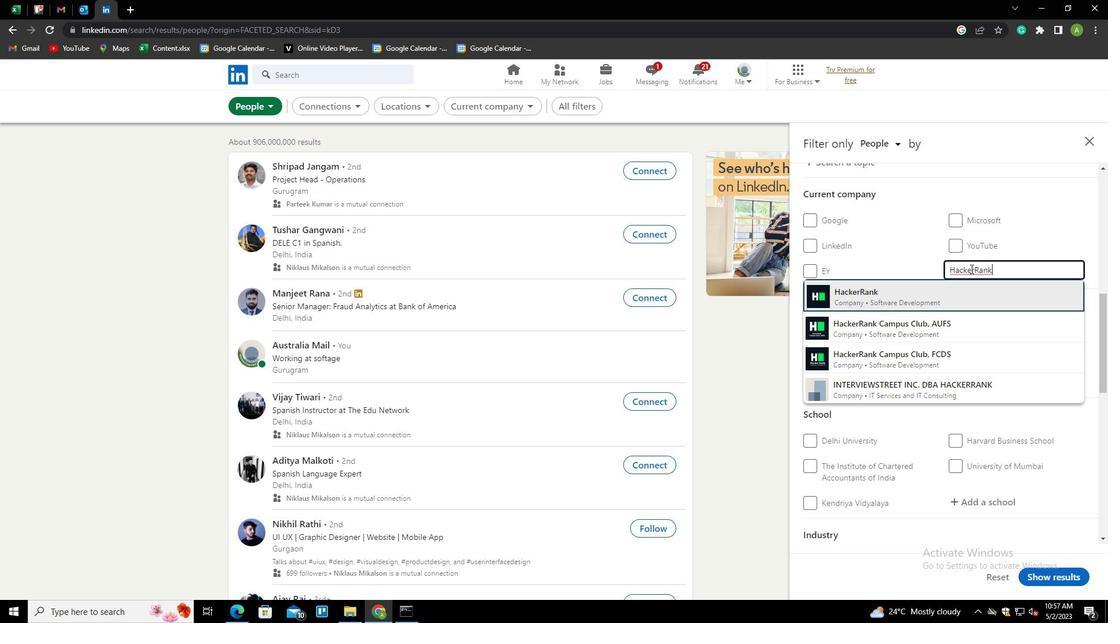 
Action: Mouse scrolled (971, 268) with delta (0, 0)
Screenshot: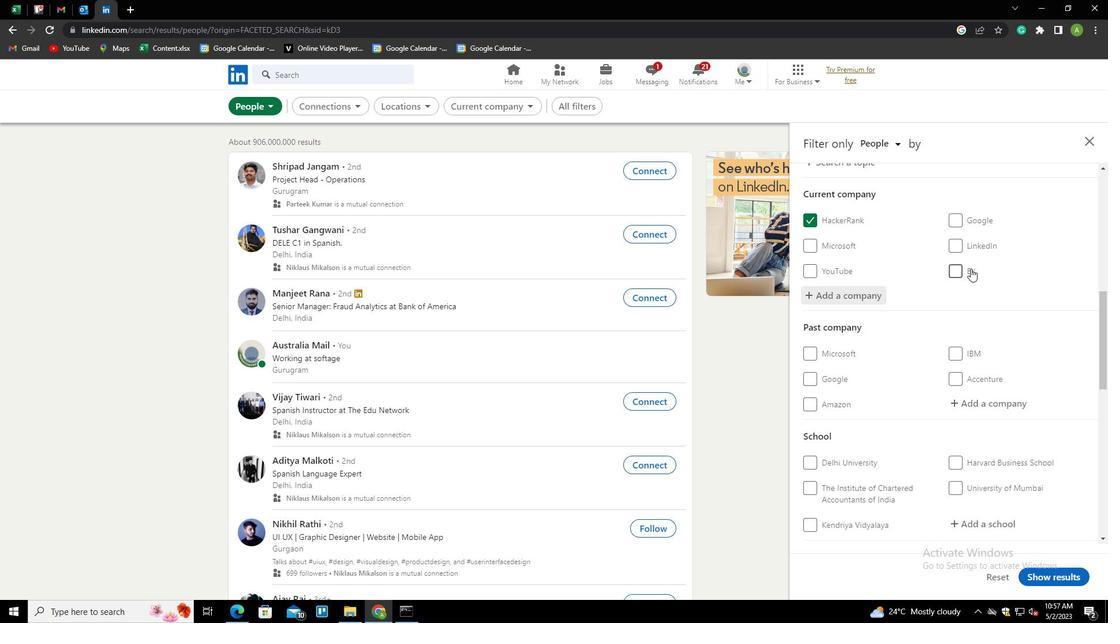 
Action: Mouse scrolled (971, 268) with delta (0, 0)
Screenshot: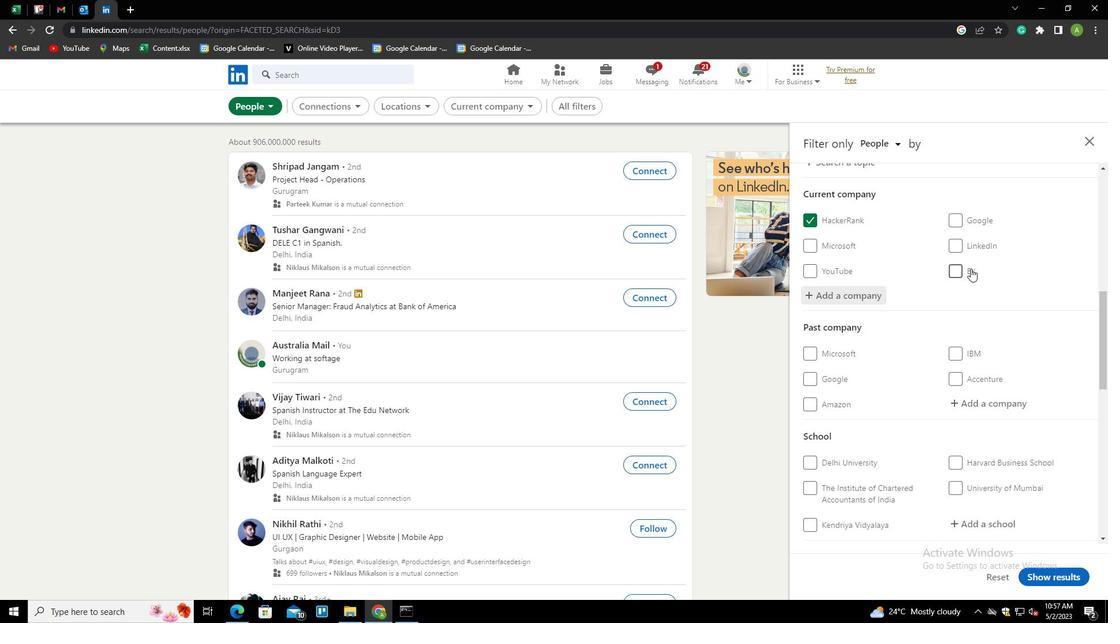 
Action: Mouse moved to (971, 269)
Screenshot: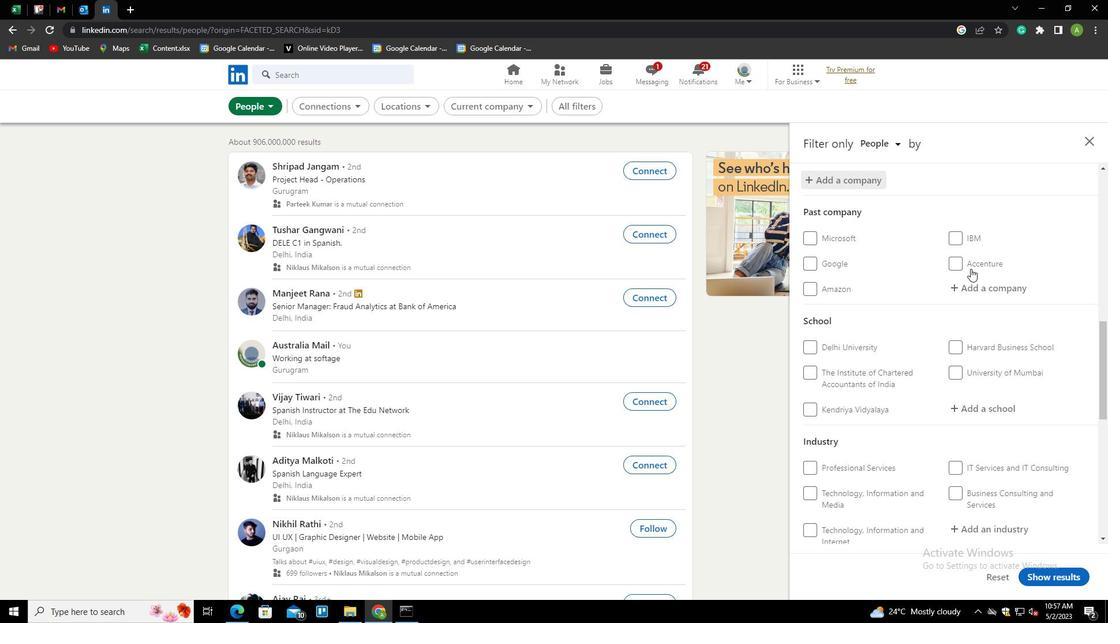
Action: Mouse scrolled (971, 269) with delta (0, 0)
Screenshot: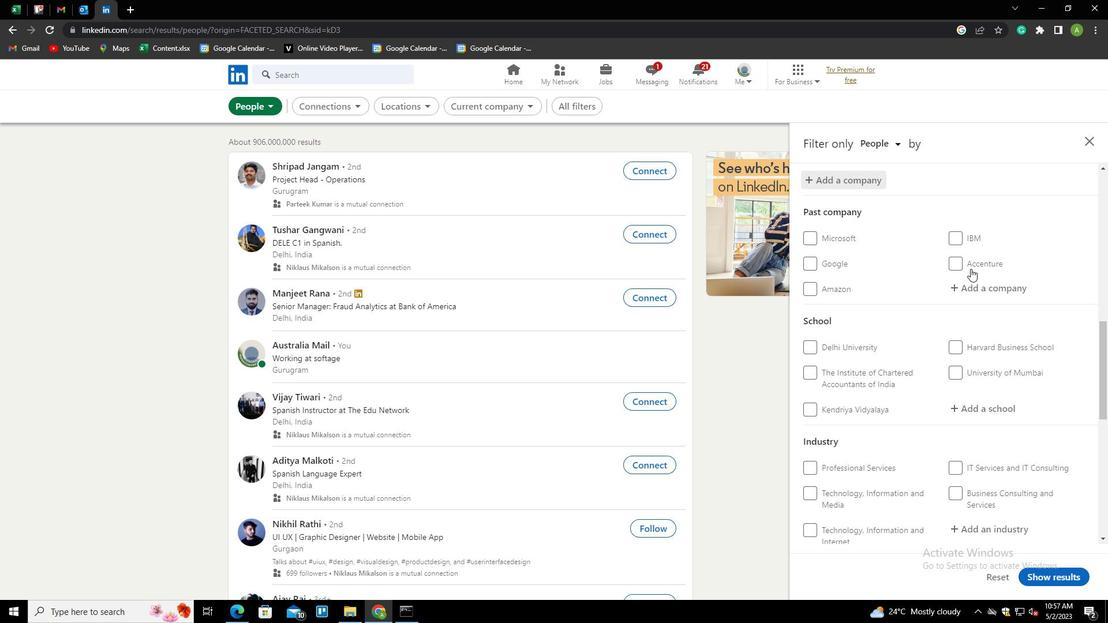 
Action: Mouse moved to (971, 270)
Screenshot: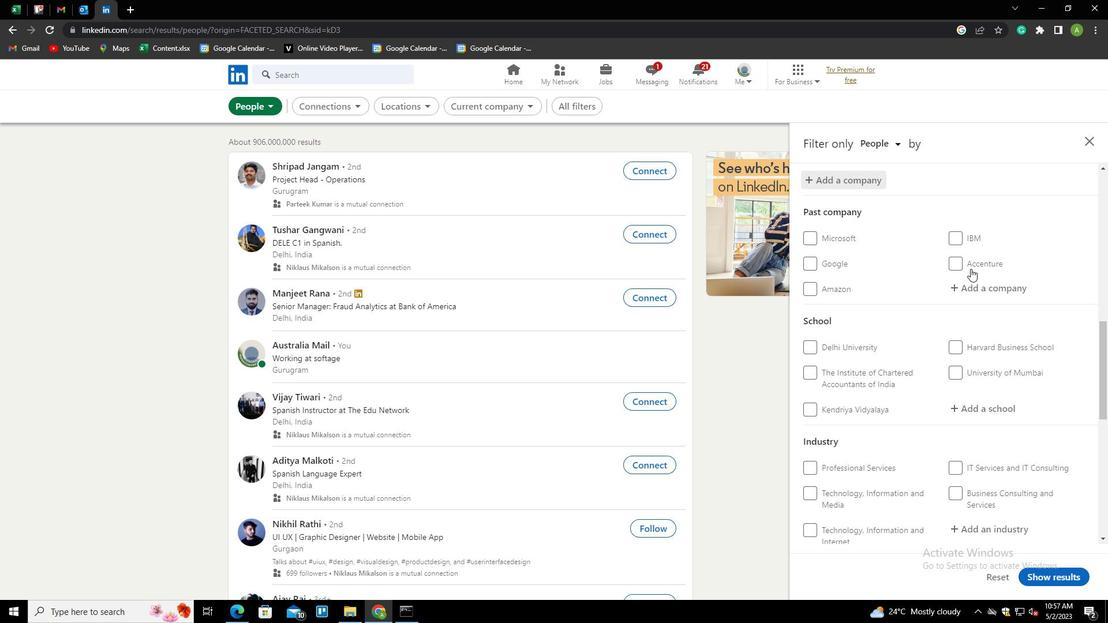 
Action: Mouse scrolled (971, 269) with delta (0, 0)
Screenshot: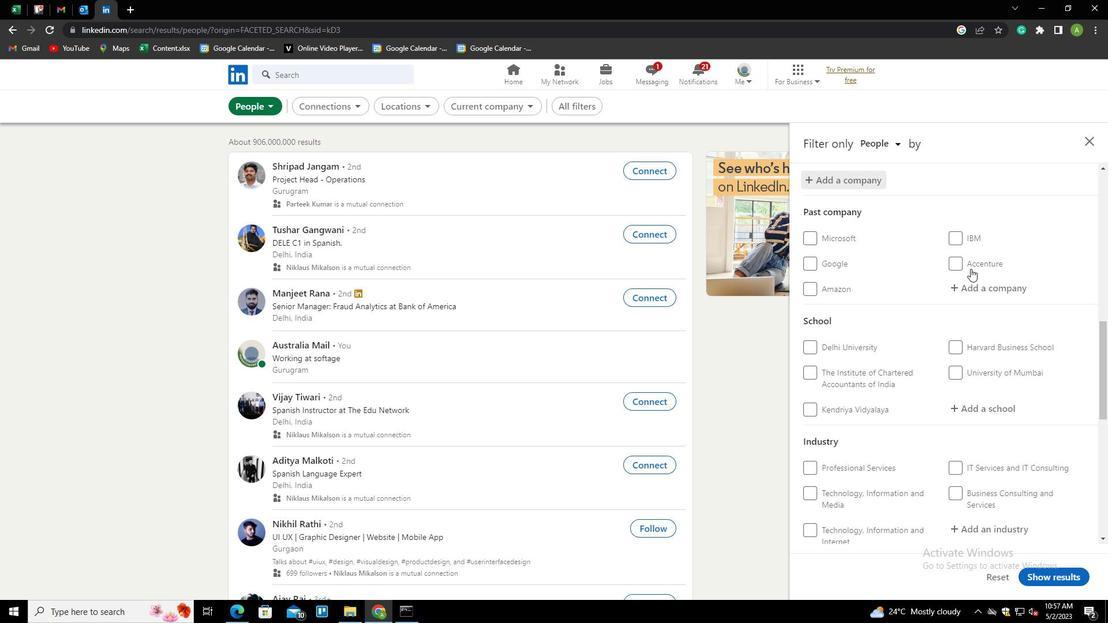 
Action: Mouse moved to (973, 300)
Screenshot: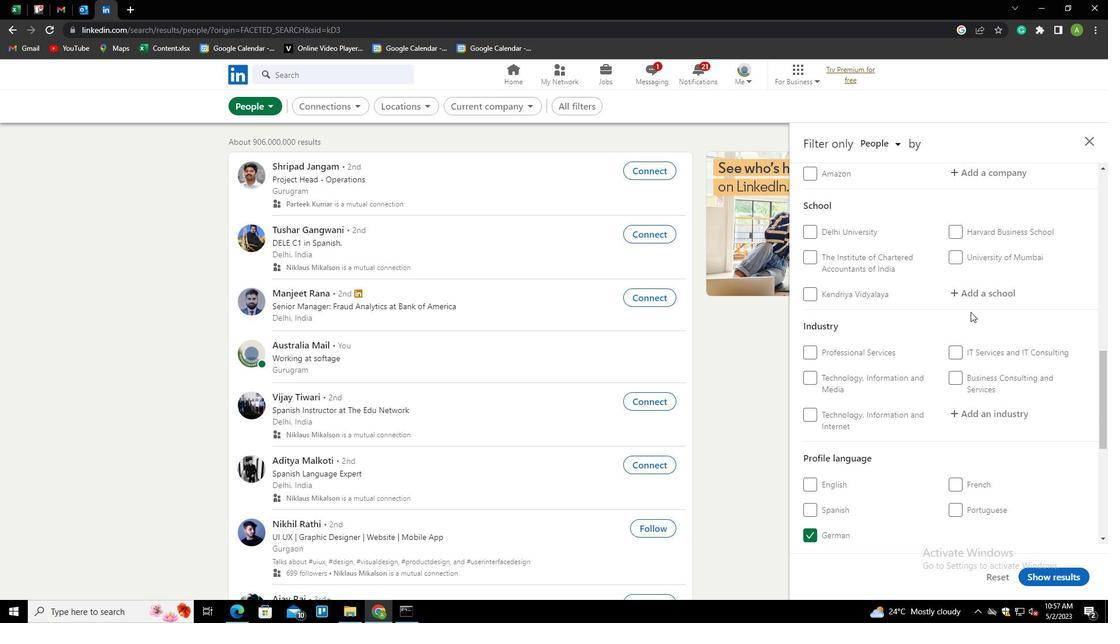 
Action: Mouse pressed left at (973, 300)
Screenshot: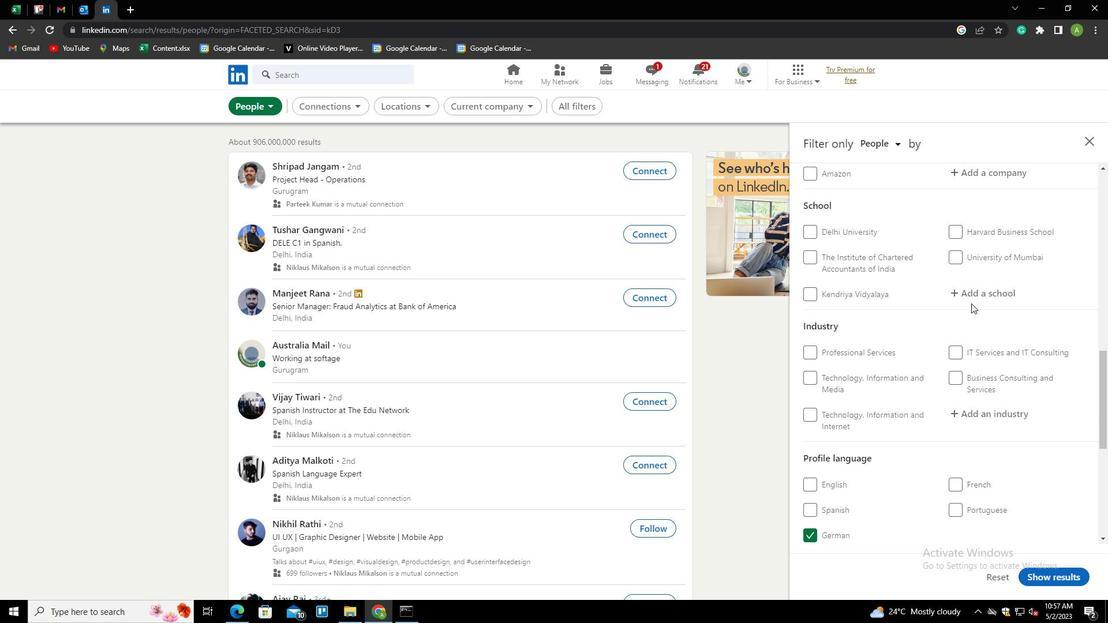 
Action: Key pressed <Key.shift>MKSSS<Key.down><Key.enter>
Screenshot: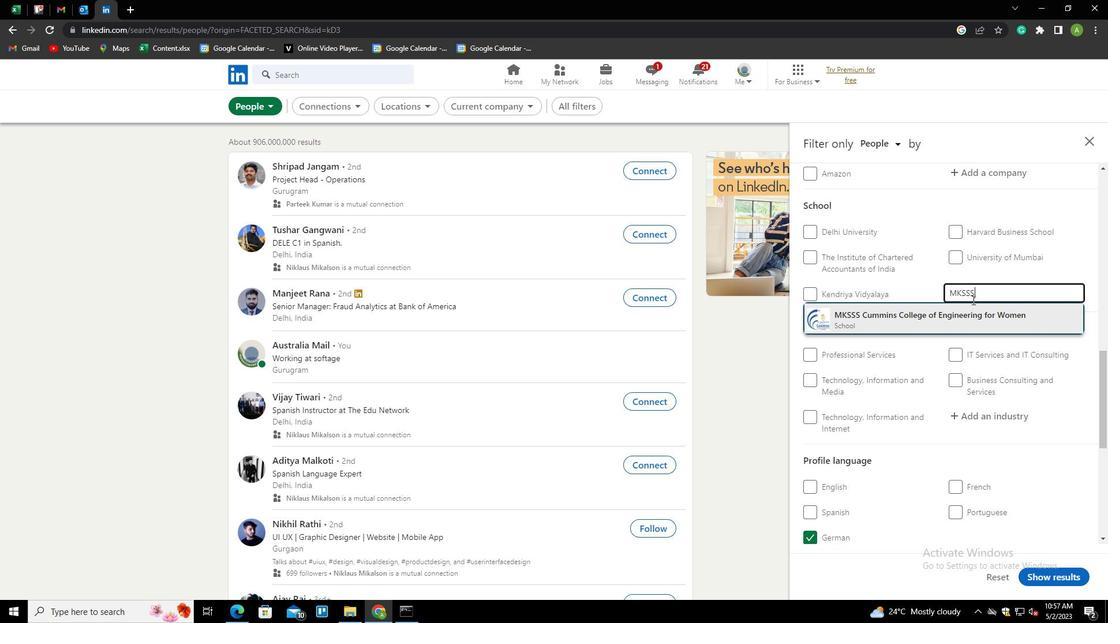 
Action: Mouse scrolled (973, 299) with delta (0, 0)
Screenshot: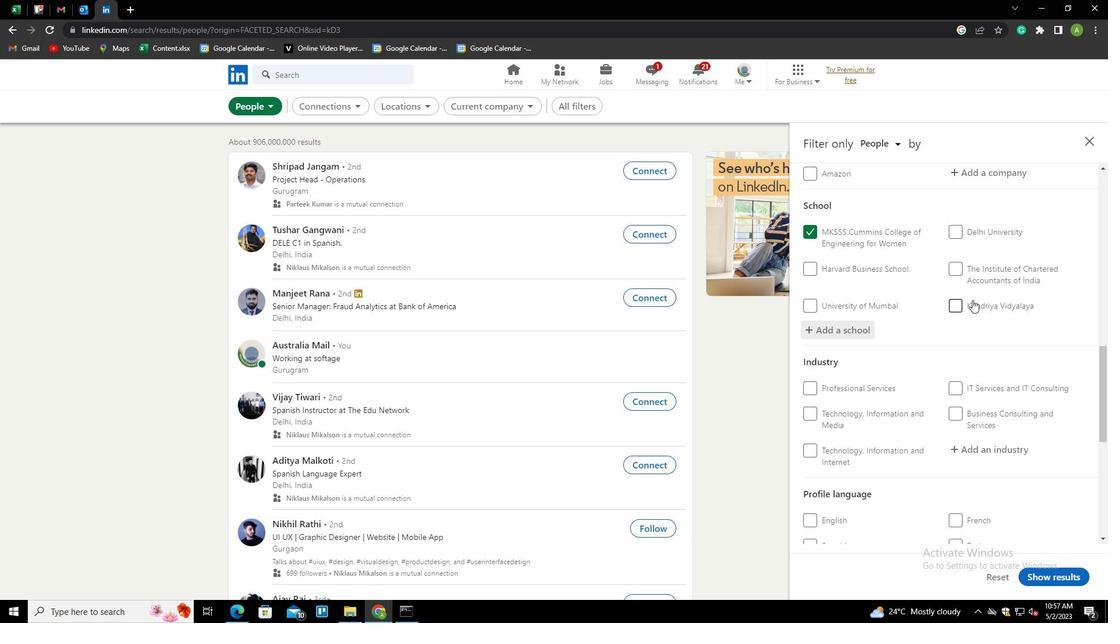 
Action: Mouse scrolled (973, 299) with delta (0, 0)
Screenshot: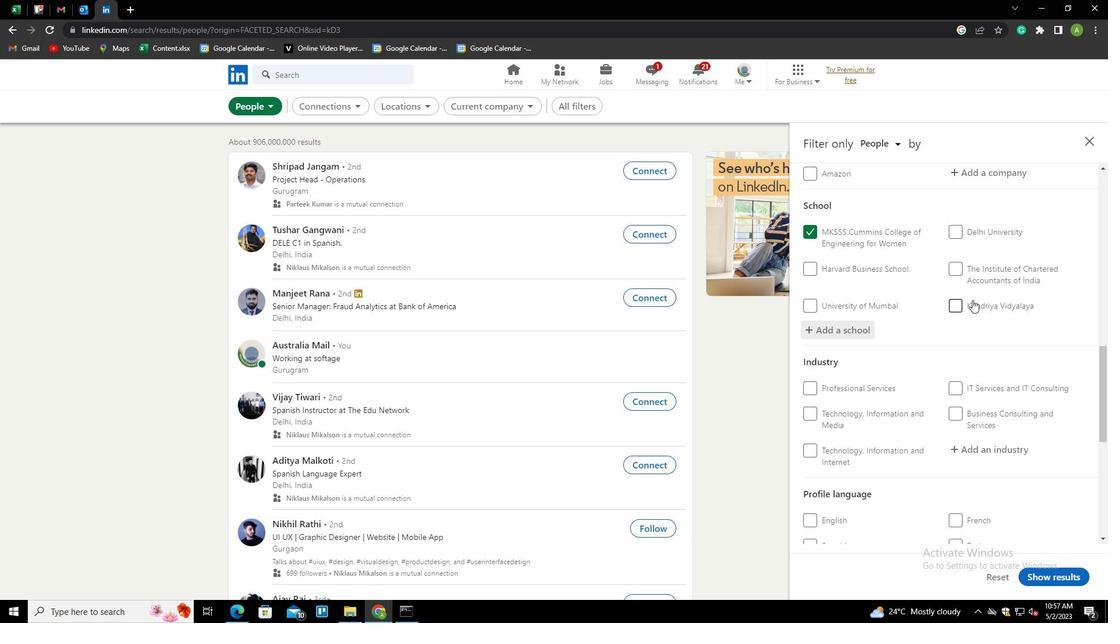 
Action: Mouse moved to (980, 332)
Screenshot: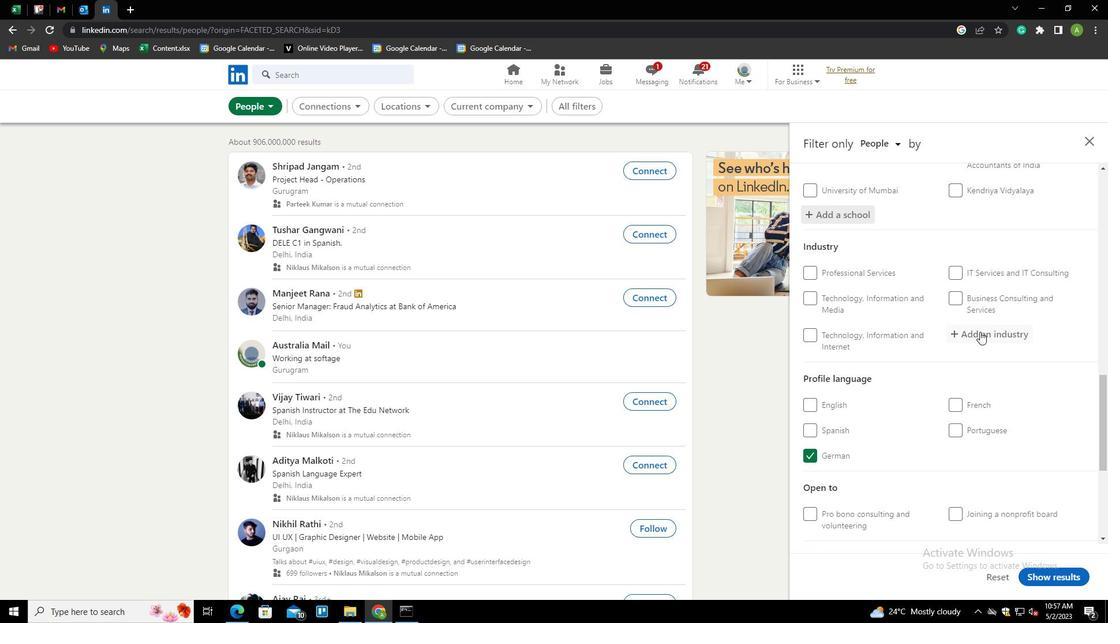 
Action: Mouse pressed left at (980, 332)
Screenshot: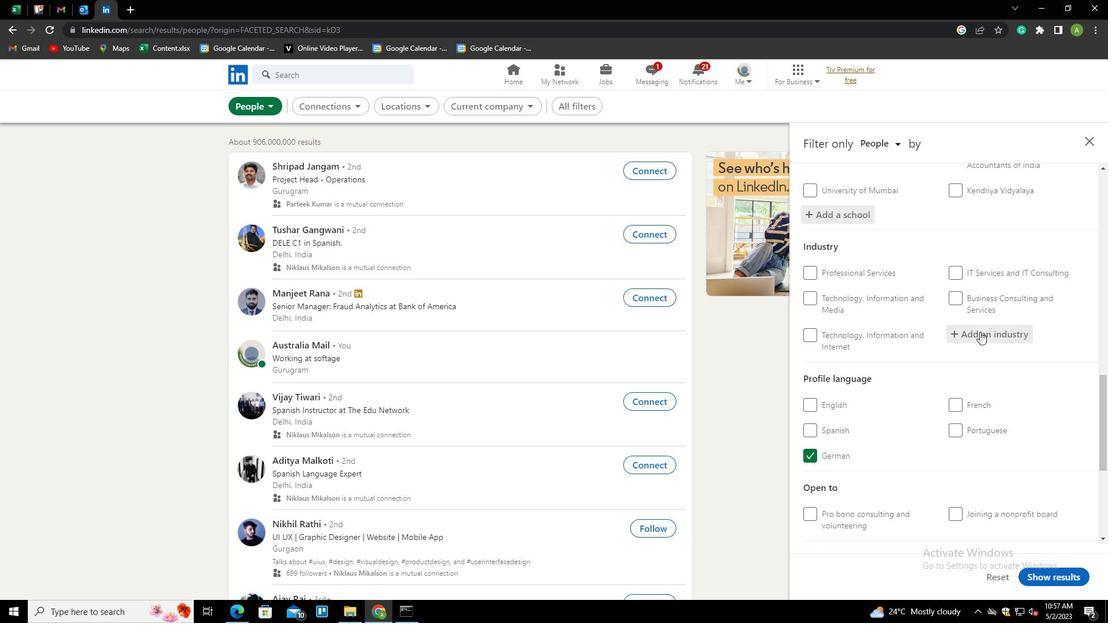 
Action: Mouse moved to (984, 333)
Screenshot: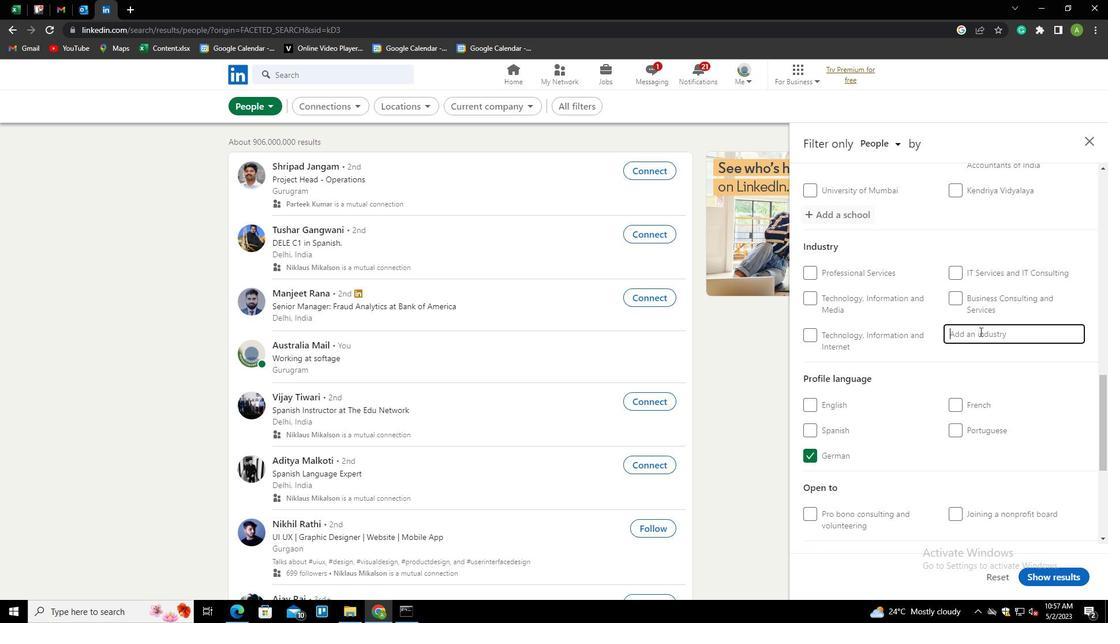 
Action: Mouse pressed left at (984, 333)
Screenshot: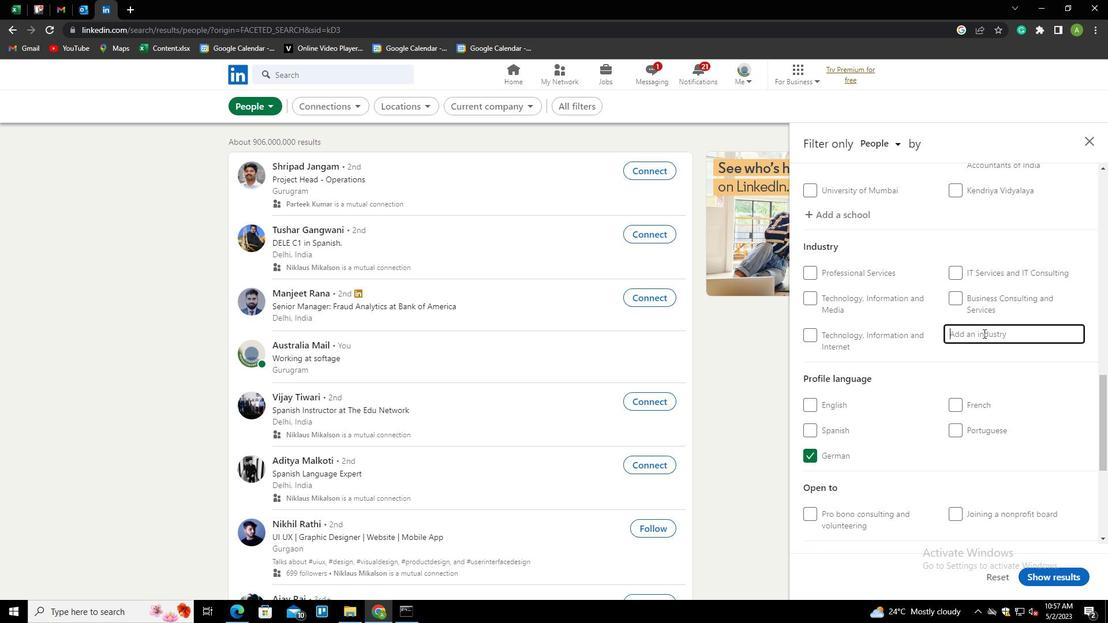 
Action: Mouse scrolled (984, 334) with delta (0, 0)
Screenshot: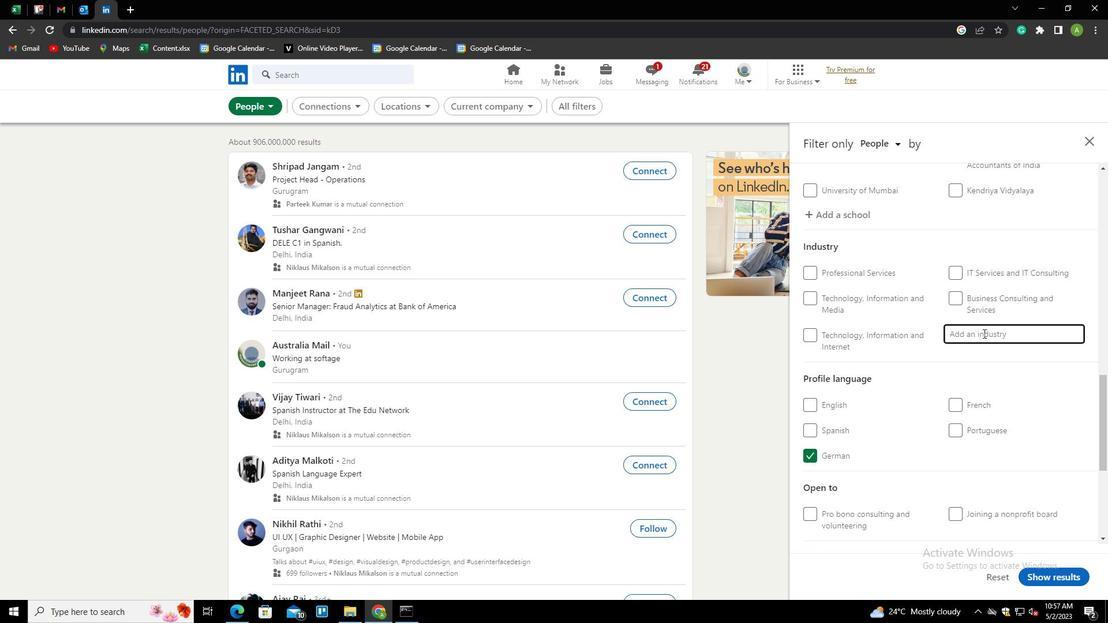 
Action: Mouse scrolled (984, 334) with delta (0, 0)
Screenshot: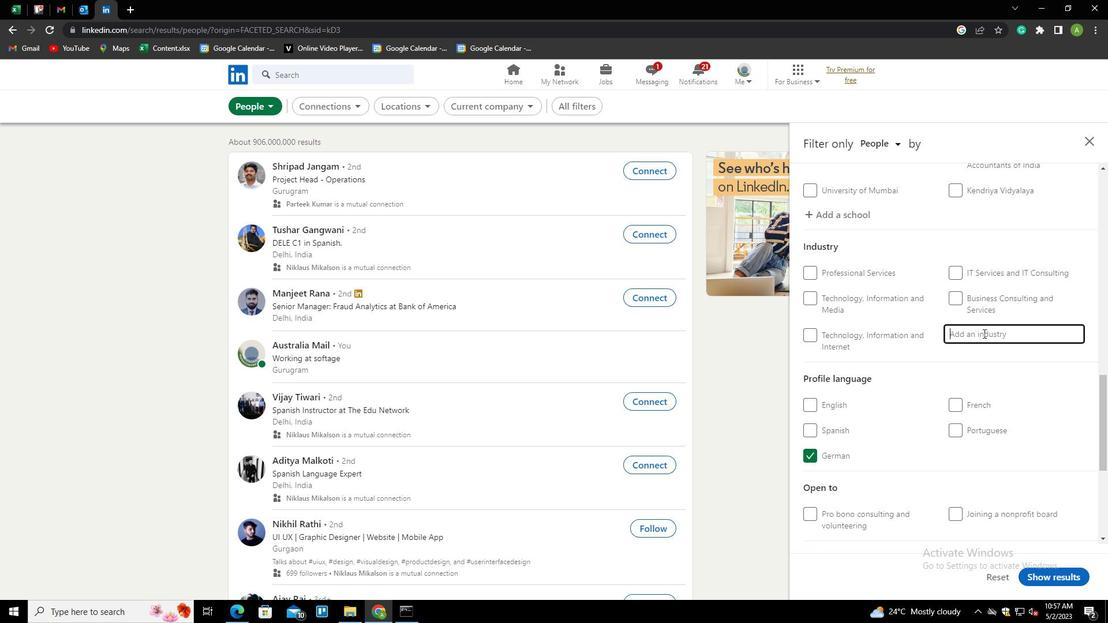 
Action: Mouse scrolled (984, 333) with delta (0, 0)
Screenshot: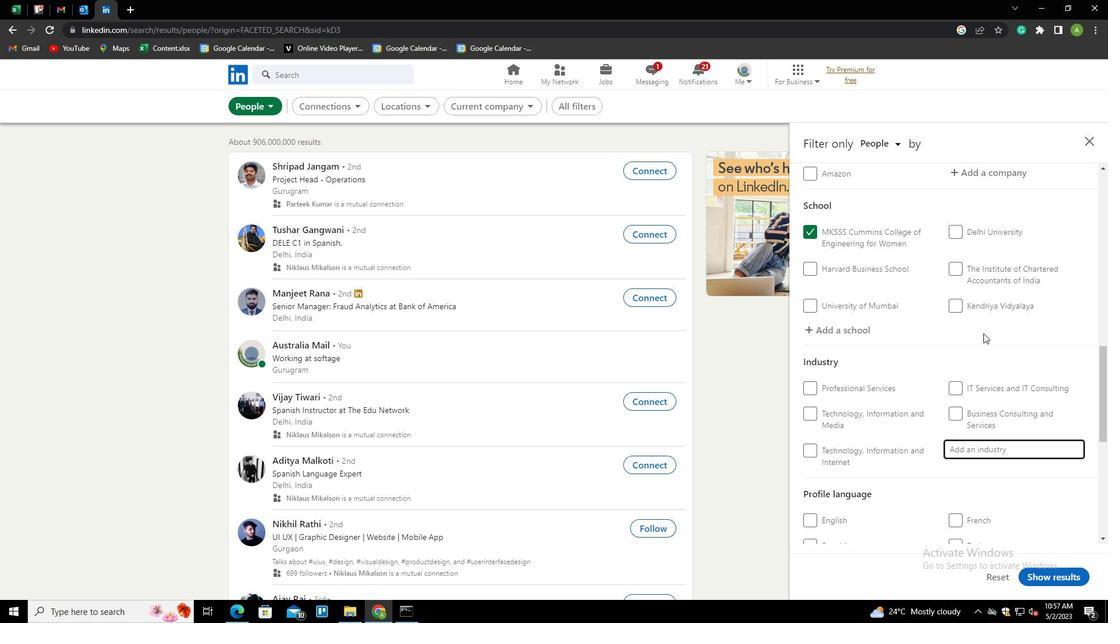 
Action: Mouse scrolled (984, 333) with delta (0, 0)
Screenshot: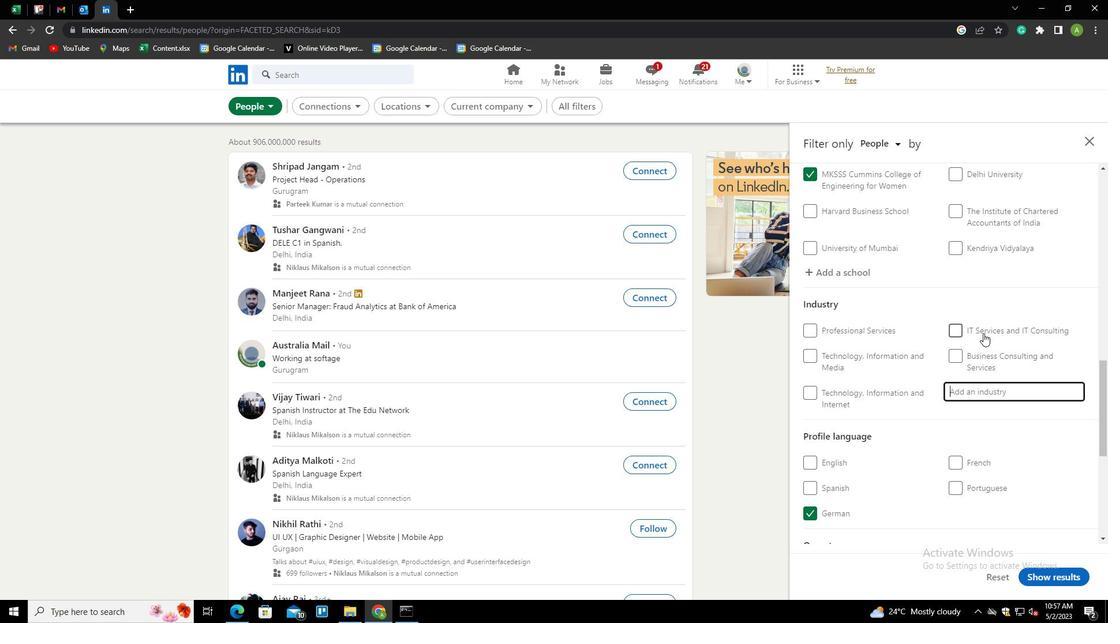 
Action: Mouse moved to (991, 348)
Screenshot: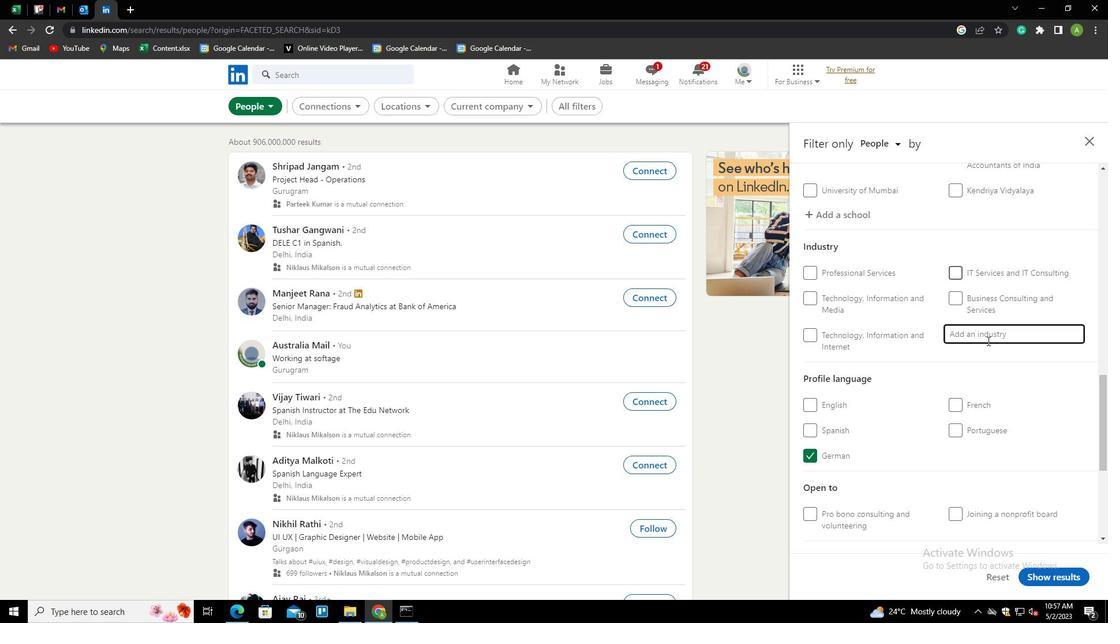 
Action: Key pressed <Key.shift>G<Key.backspace><Key.shift>FOOTWE<Key.down><Key.down><Key.down><Key.down><Key.enter>
Screenshot: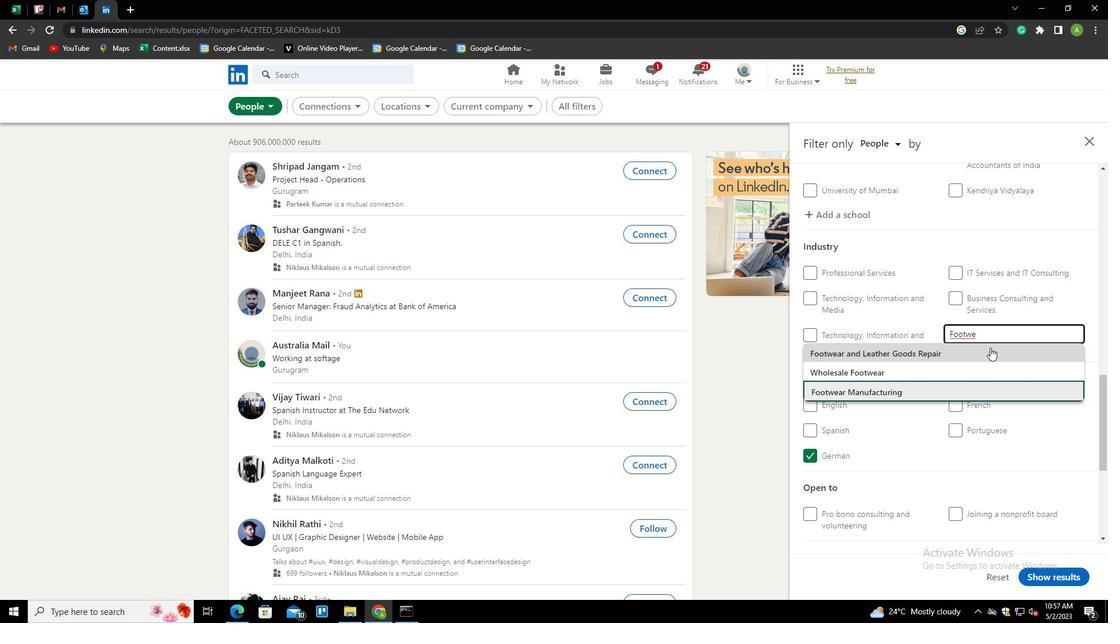 
Action: Mouse scrolled (991, 347) with delta (0, 0)
Screenshot: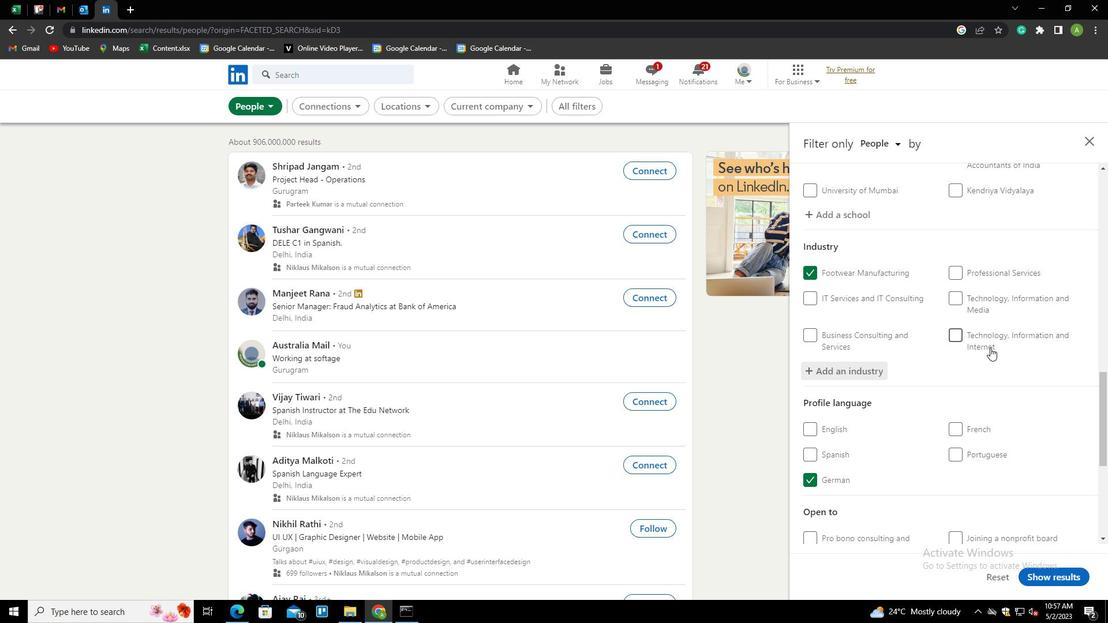 
Action: Mouse scrolled (991, 347) with delta (0, 0)
Screenshot: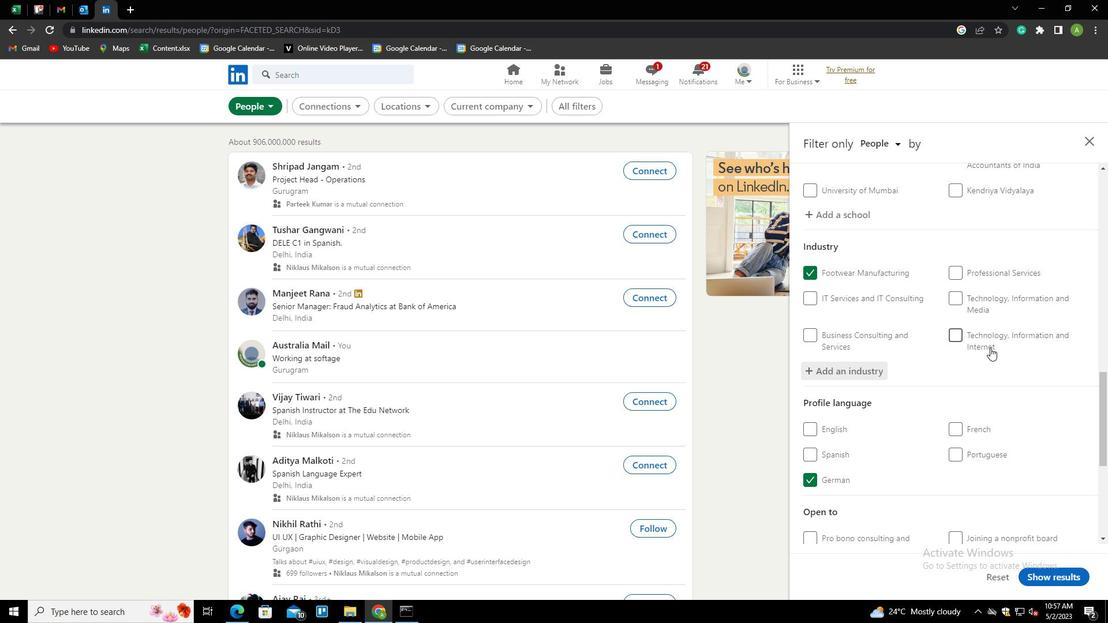 
Action: Mouse scrolled (991, 347) with delta (0, 0)
Screenshot: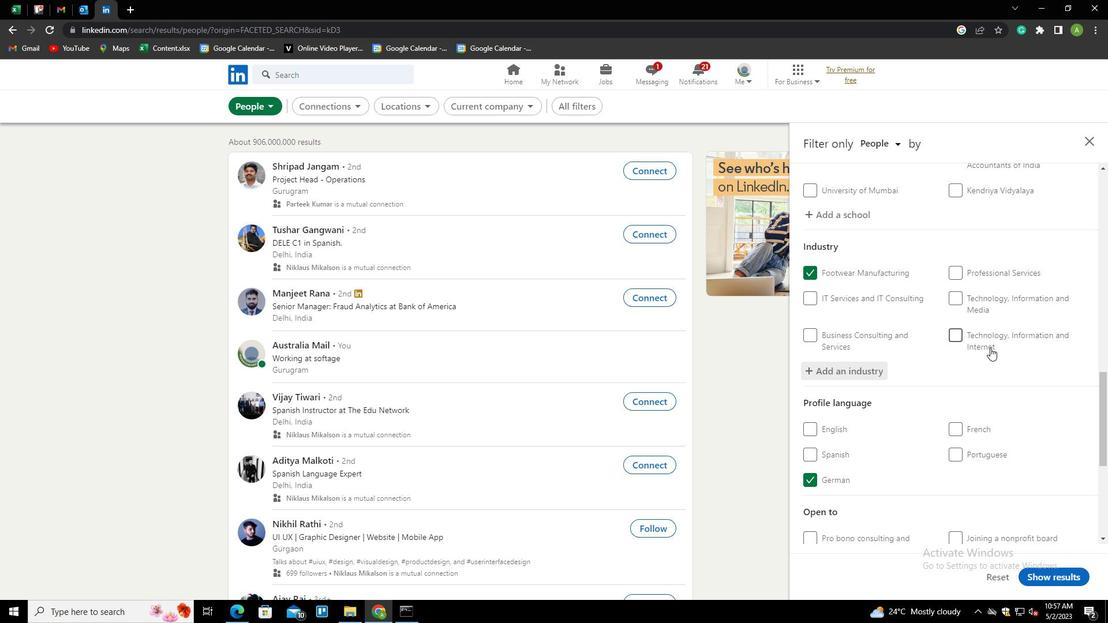
Action: Mouse moved to (971, 411)
Screenshot: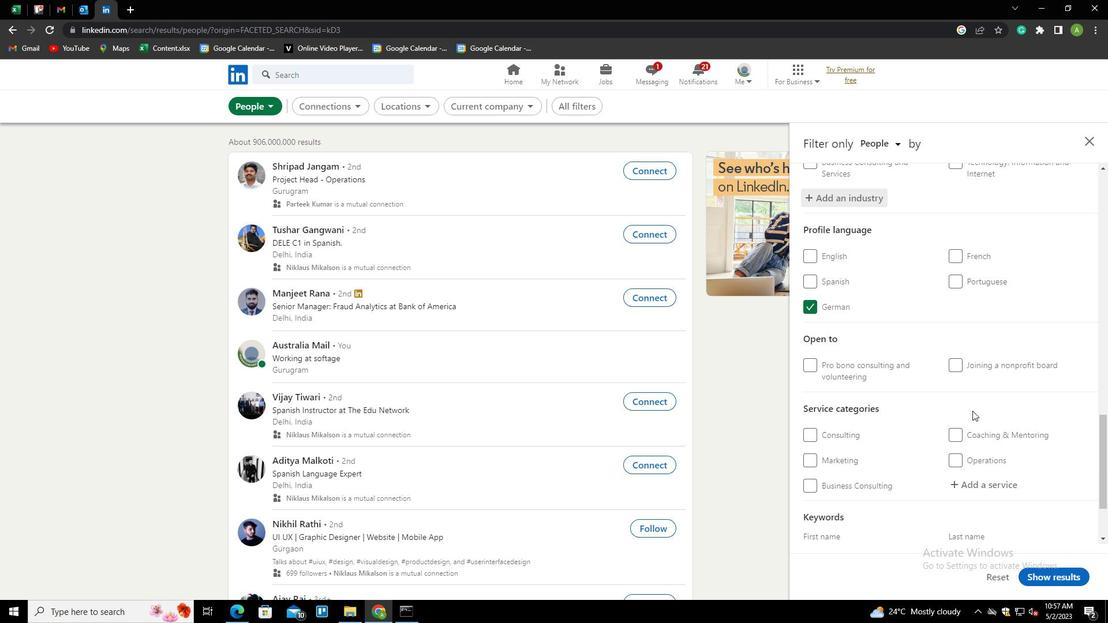 
Action: Mouse scrolled (971, 411) with delta (0, 0)
Screenshot: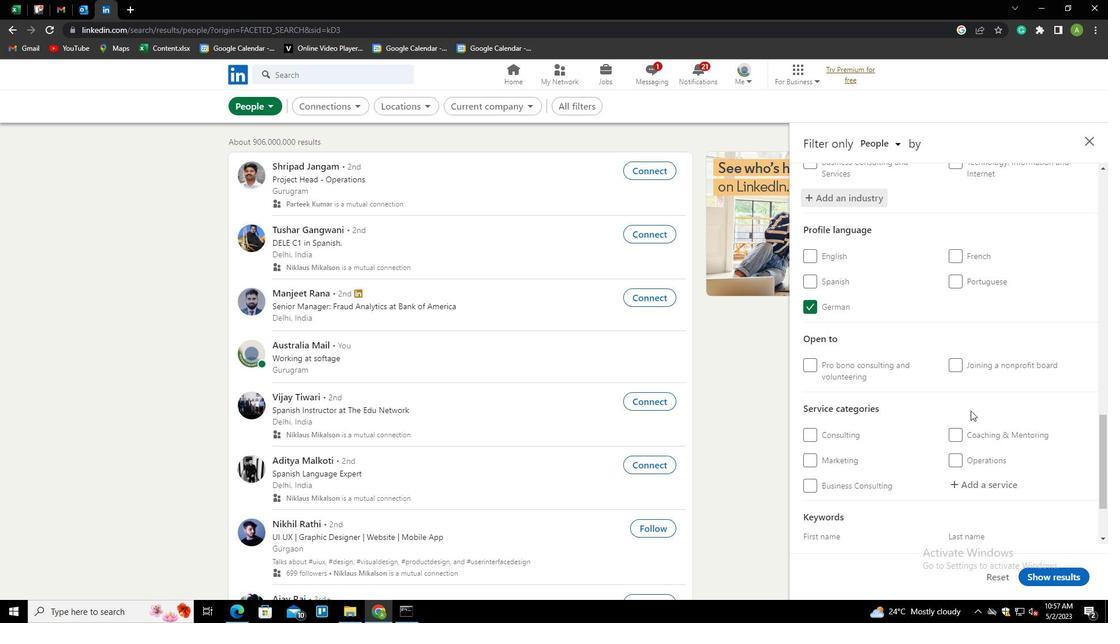 
Action: Mouse scrolled (971, 411) with delta (0, 0)
Screenshot: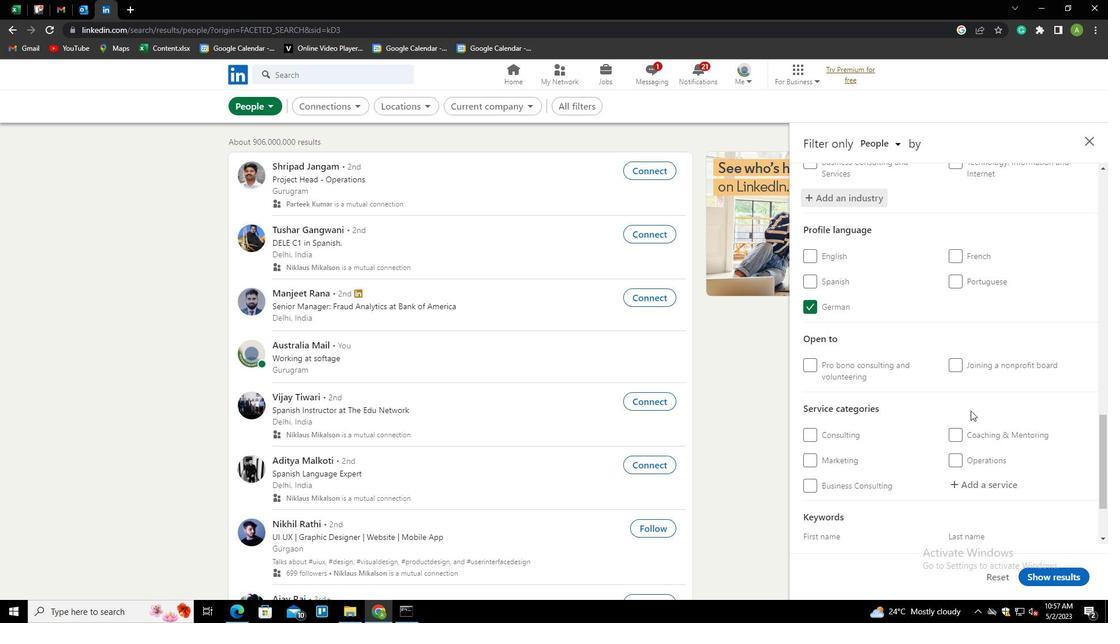 
Action: Mouse moved to (979, 382)
Screenshot: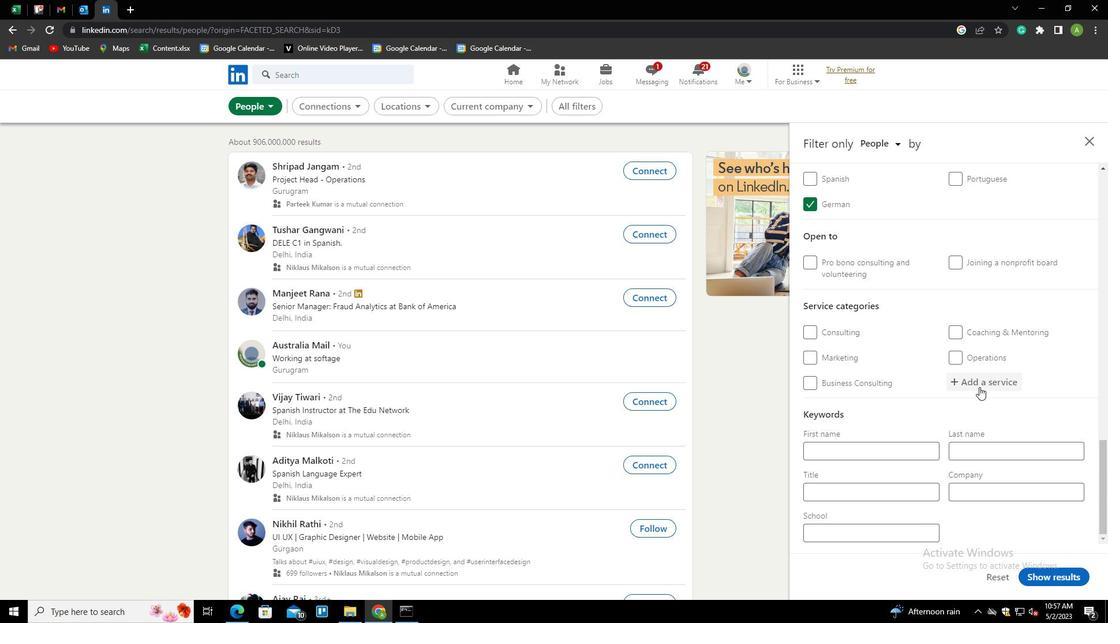 
Action: Mouse pressed left at (979, 382)
Screenshot: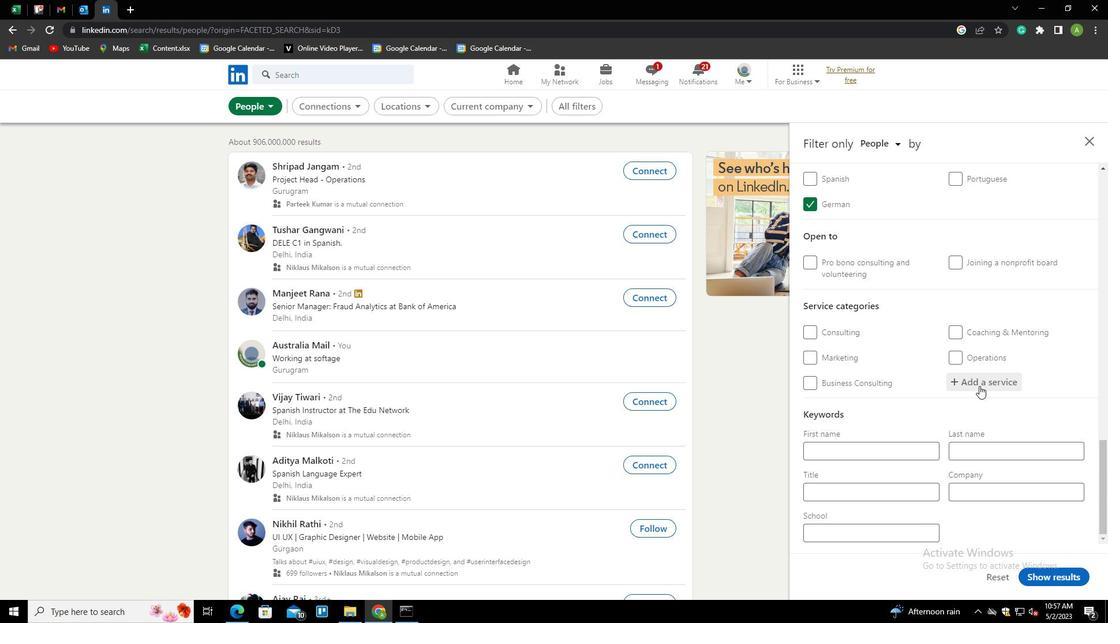
Action: Key pressed <Key.shift>SOCIAL<Key.space><Key.down><Key.enter>
Screenshot: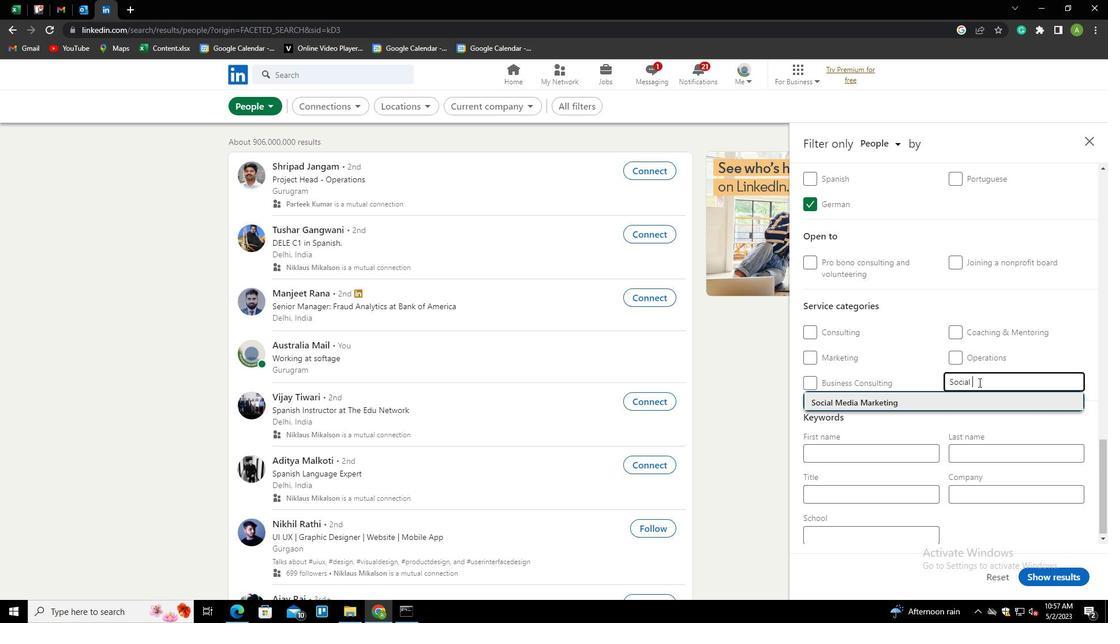 
Action: Mouse scrolled (979, 382) with delta (0, 0)
Screenshot: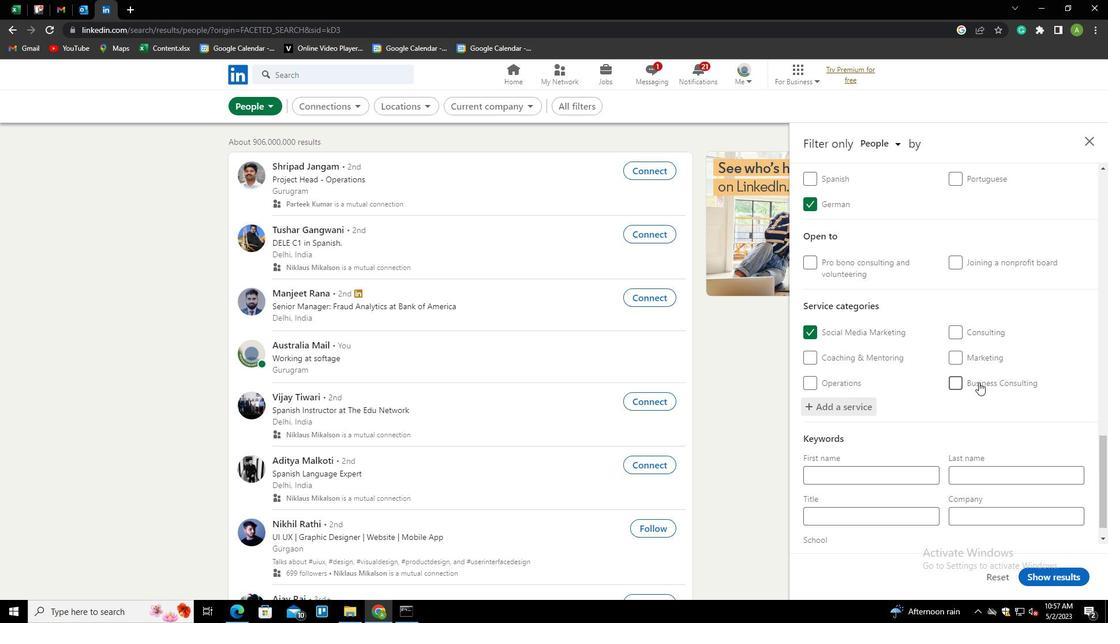 
Action: Mouse scrolled (979, 382) with delta (0, 0)
Screenshot: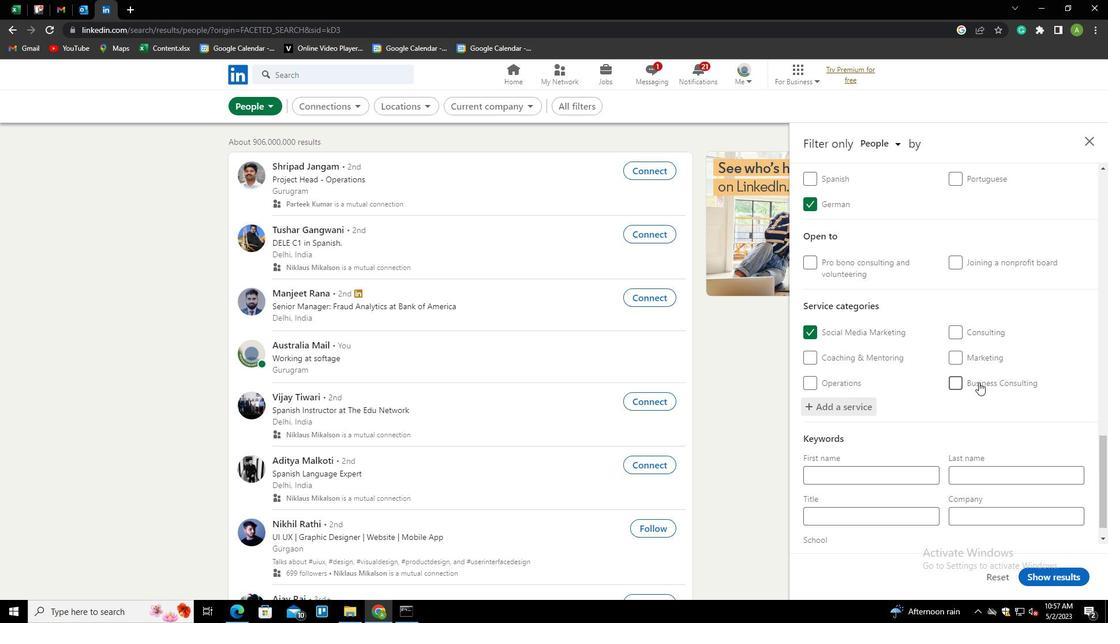 
Action: Mouse scrolled (979, 382) with delta (0, 0)
Screenshot: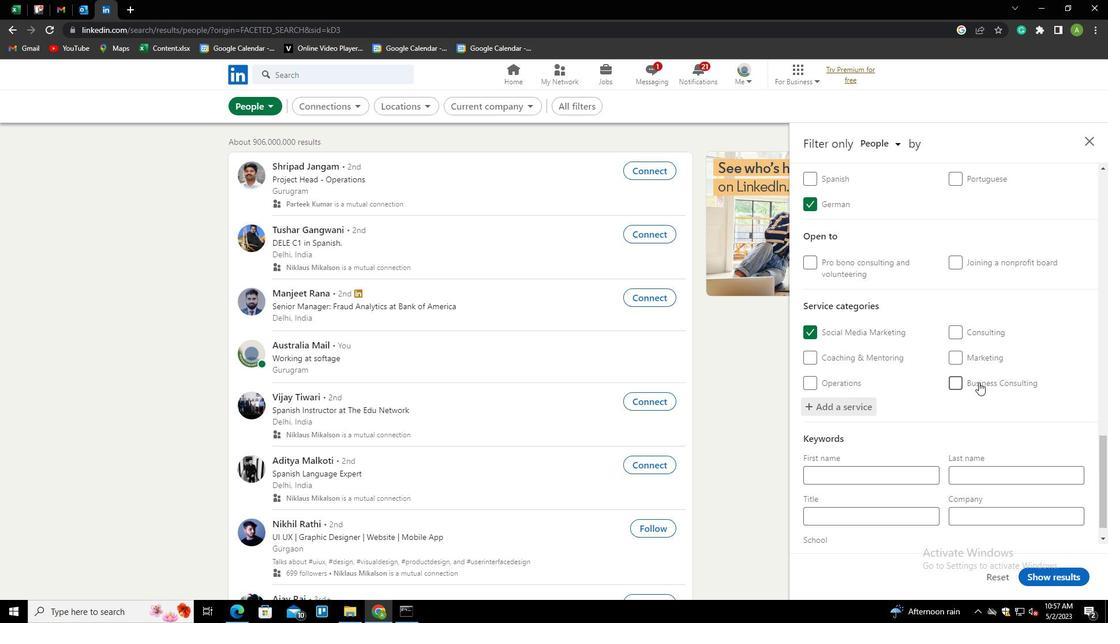 
Action: Mouse scrolled (979, 382) with delta (0, 0)
Screenshot: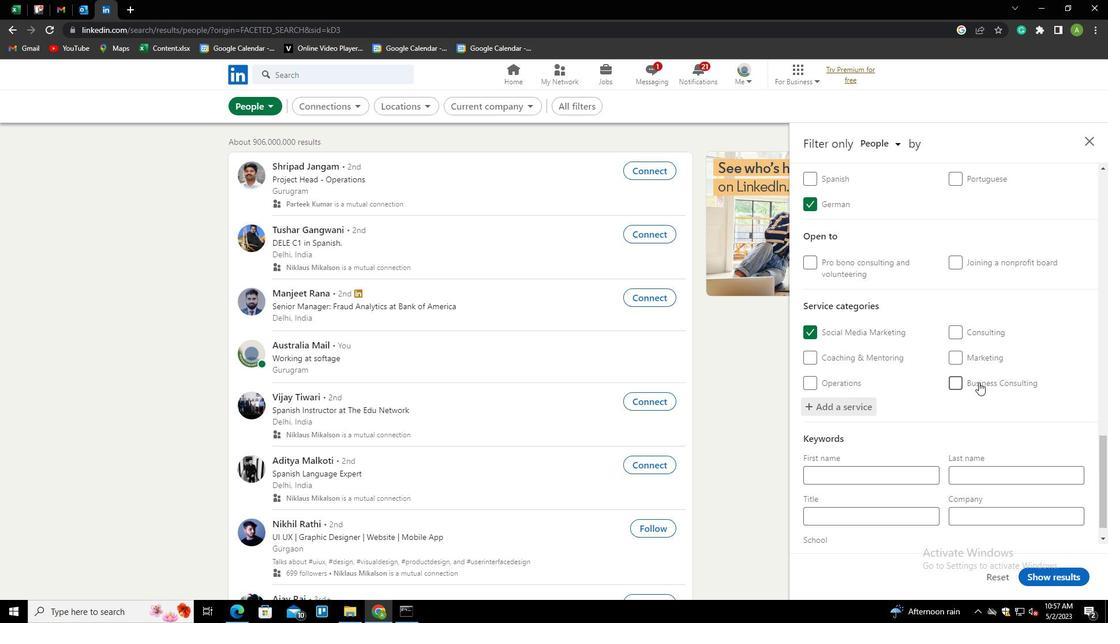 
Action: Mouse scrolled (979, 382) with delta (0, 0)
Screenshot: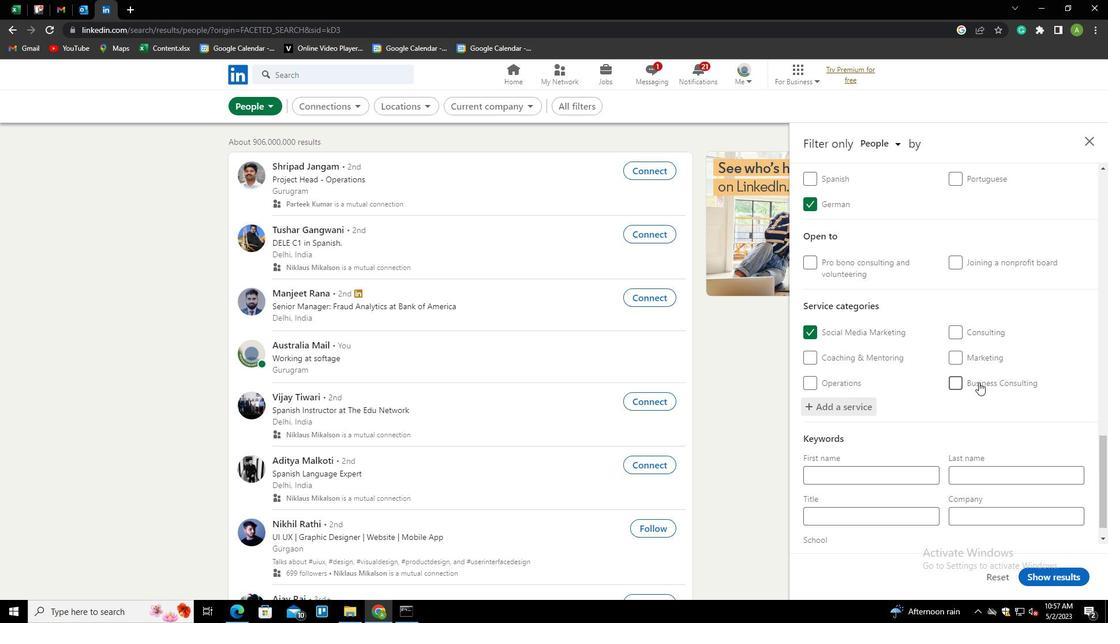 
Action: Mouse moved to (980, 382)
Screenshot: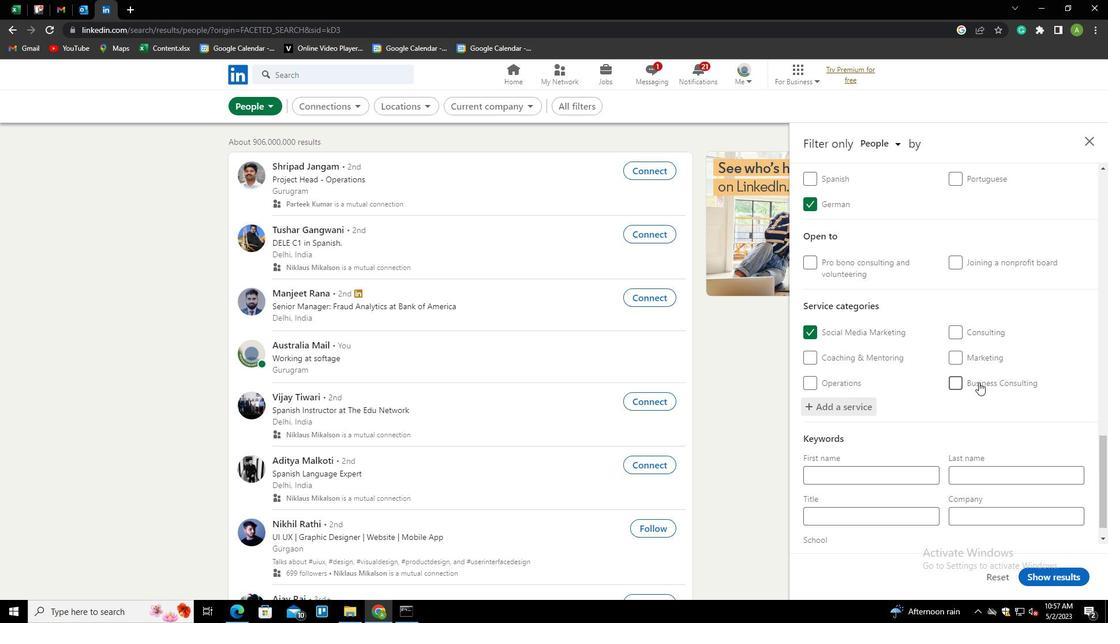 
Action: Mouse scrolled (980, 382) with delta (0, 0)
Screenshot: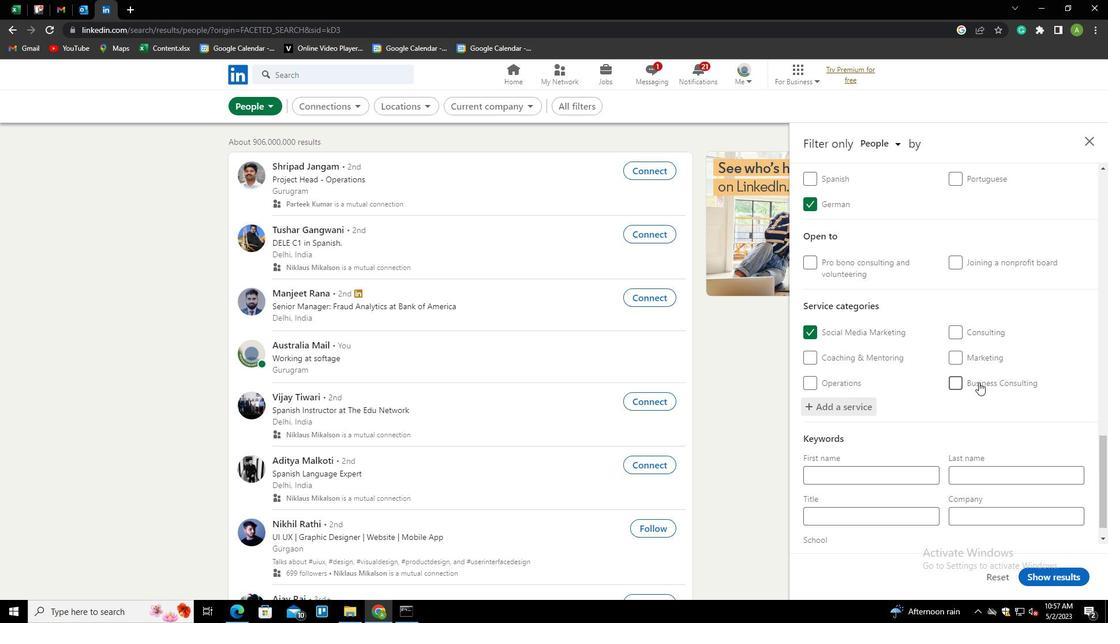 
Action: Mouse moved to (851, 494)
Screenshot: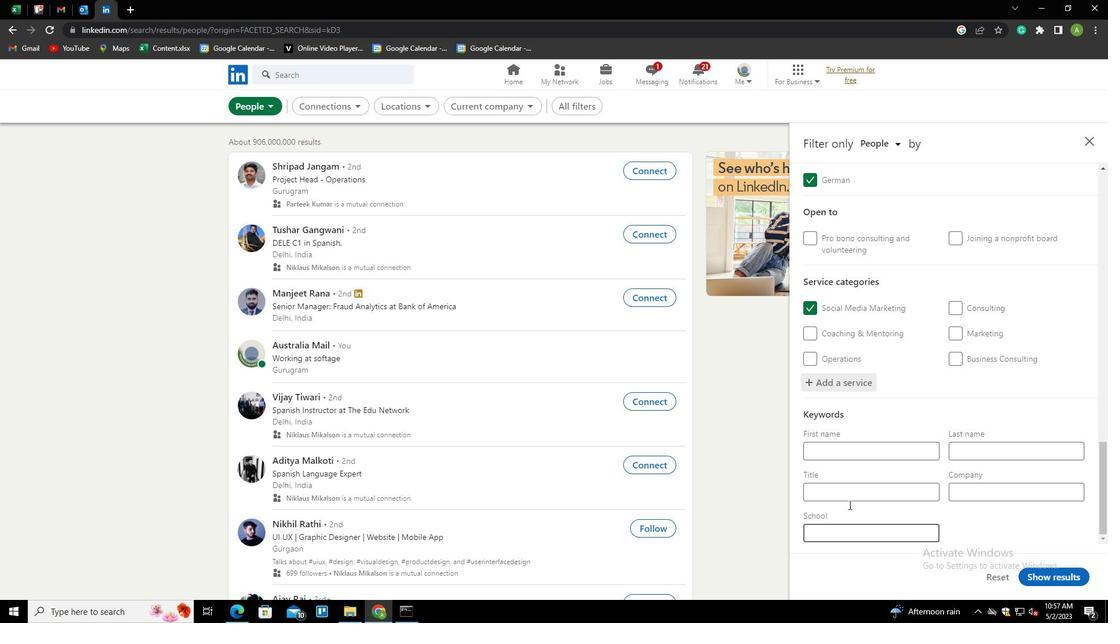 
Action: Mouse pressed left at (851, 494)
Screenshot: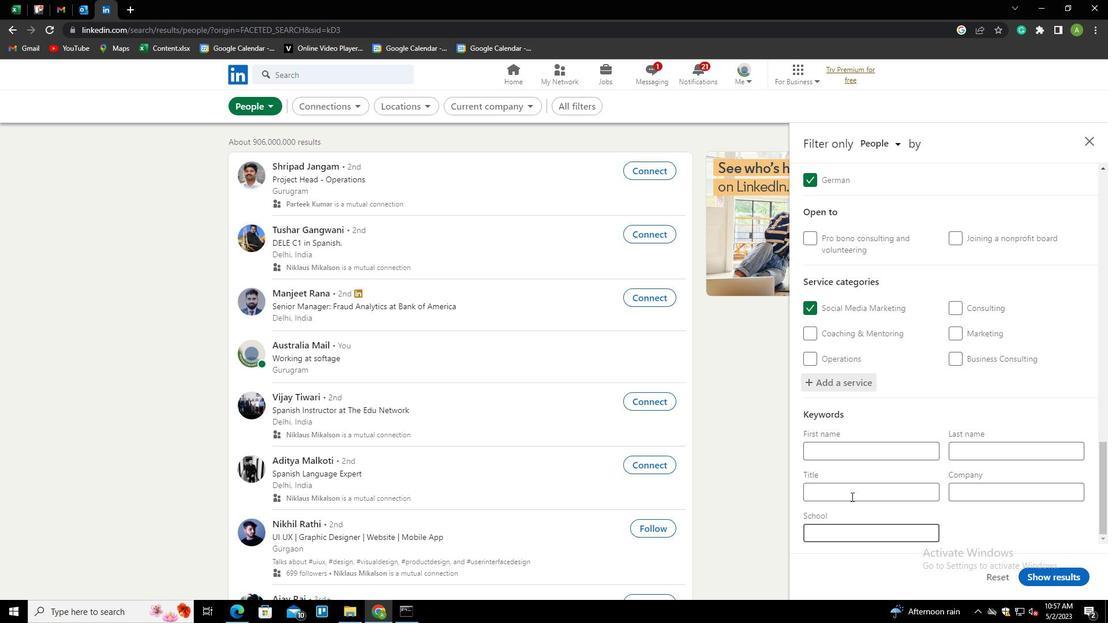 
Action: Key pressed <Key.shift><Key.shift><Key.shift><Key.shift><Key.shift><Key.shift><Key.shift><Key.shift><Key.shift><Key.shift><Key.shift><Key.shift><Key.shift><Key.shift><Key.shift><Key.shift><Key.shift><Key.shift><Key.shift><Key.shift><Key.shift><Key.shift><Key.shift><Key.shift><Key.shift><Key.shift><Key.shift><Key.shift><Key.shift><Key.shift><Key.shift><Key.shift><Key.shift><Key.shift><Key.shift><Key.shift><Key.shift><Key.shift><Key.shift><Key.shift><Key.shift><Key.shift><Key.shift><Key.shift><Key.shift><Key.shift><Key.shift><Key.shift><Key.shift><Key.shift><Key.shift><Key.shift><Key.shift><Key.shift><Key.shift><Key.shift><Key.shift><Key.shift><Key.shift><Key.shift><Key.shift><Key.shift><Key.shift><Key.shift><Key.shift><Key.shift><Key.shift>SECRETARY
Screenshot: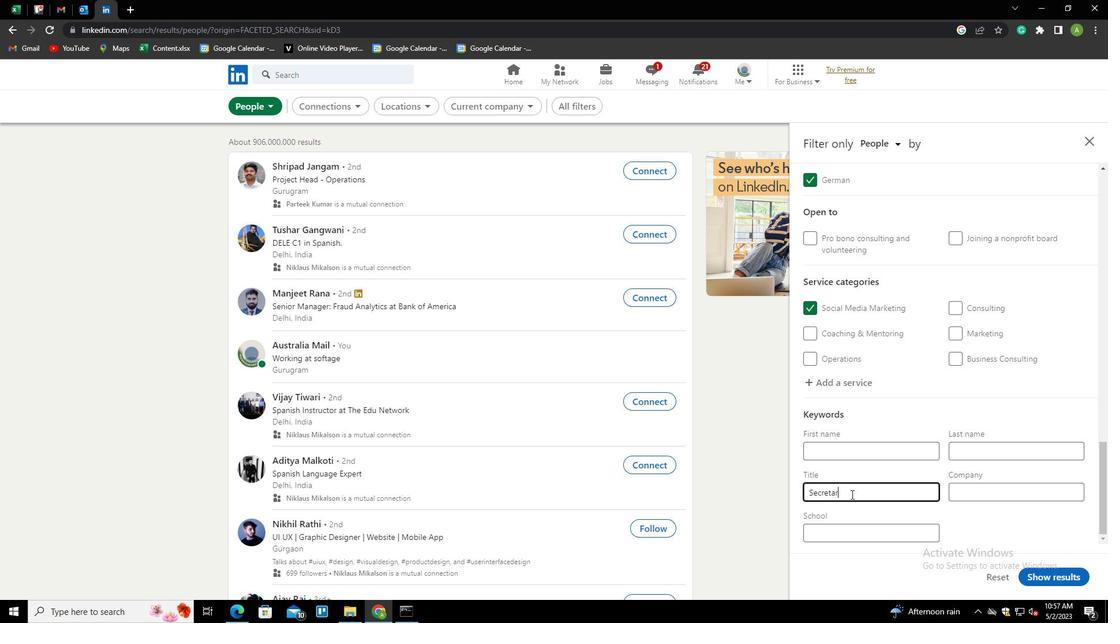 
Action: Mouse moved to (973, 514)
Screenshot: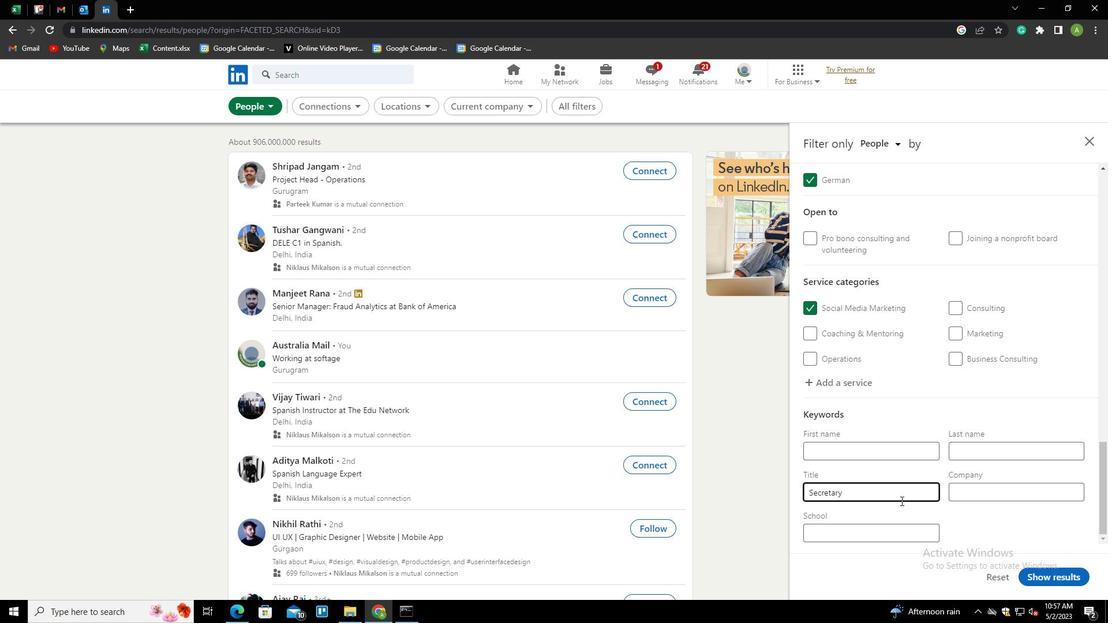 
Action: Mouse pressed left at (973, 514)
Screenshot: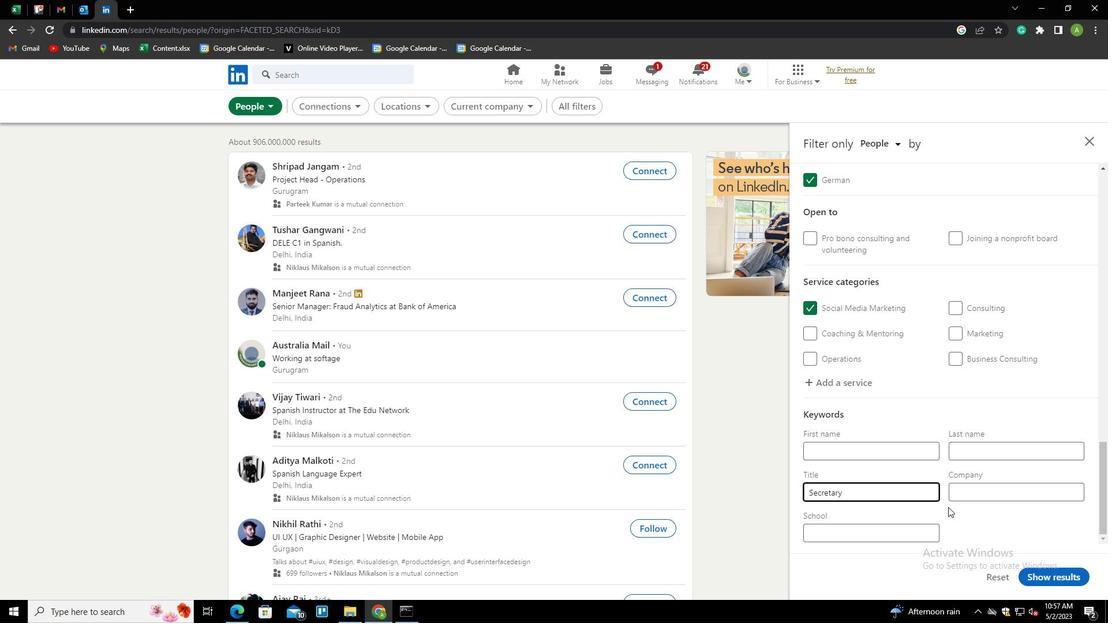 
Action: Mouse moved to (1069, 576)
Screenshot: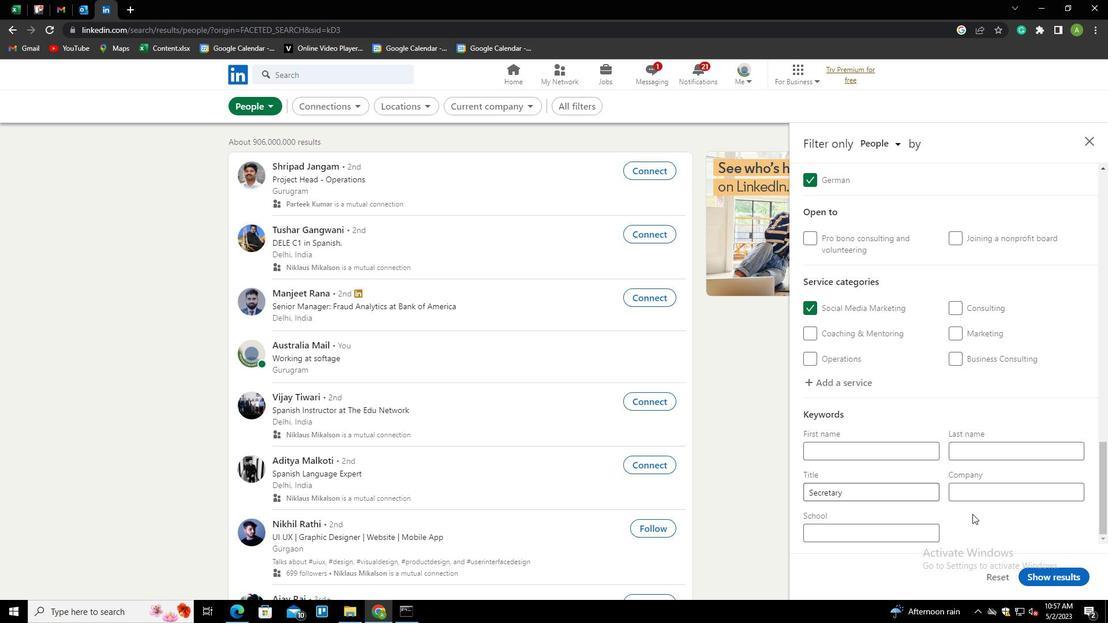 
Action: Mouse pressed left at (1069, 576)
Screenshot: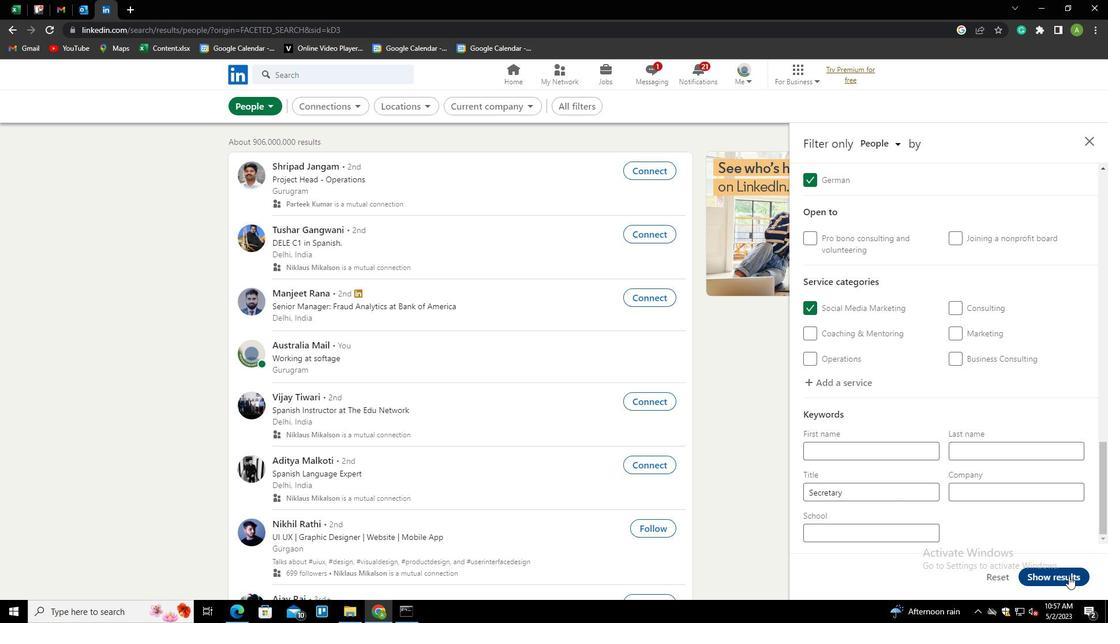 
